 Task: Forward email as attachment with the signature Gary Collins with the subject Request for advice from softage.1@softage.net to softage.2@softage.net with the message I would like to request an update on the implementation of the new system.
Action: Mouse moved to (843, 67)
Screenshot: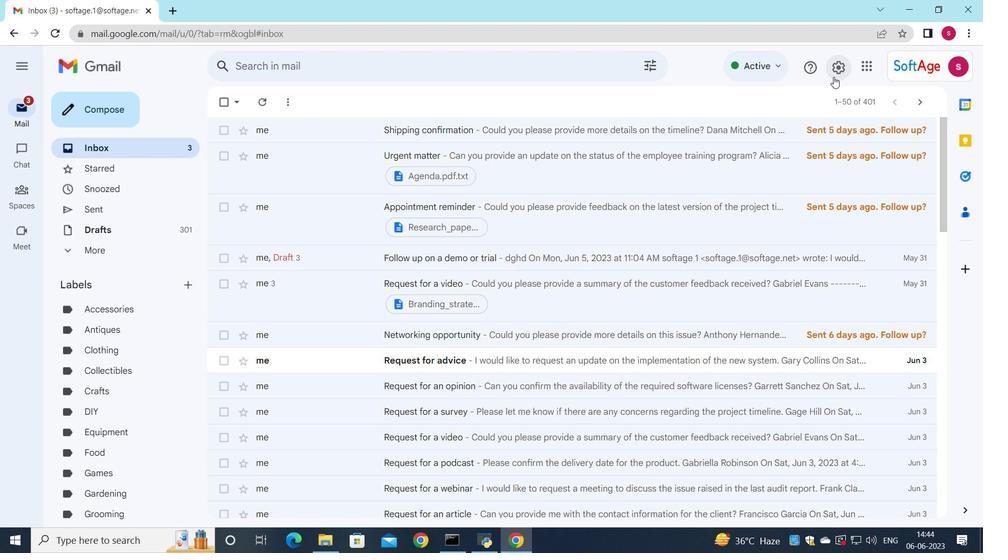 
Action: Mouse pressed left at (843, 67)
Screenshot: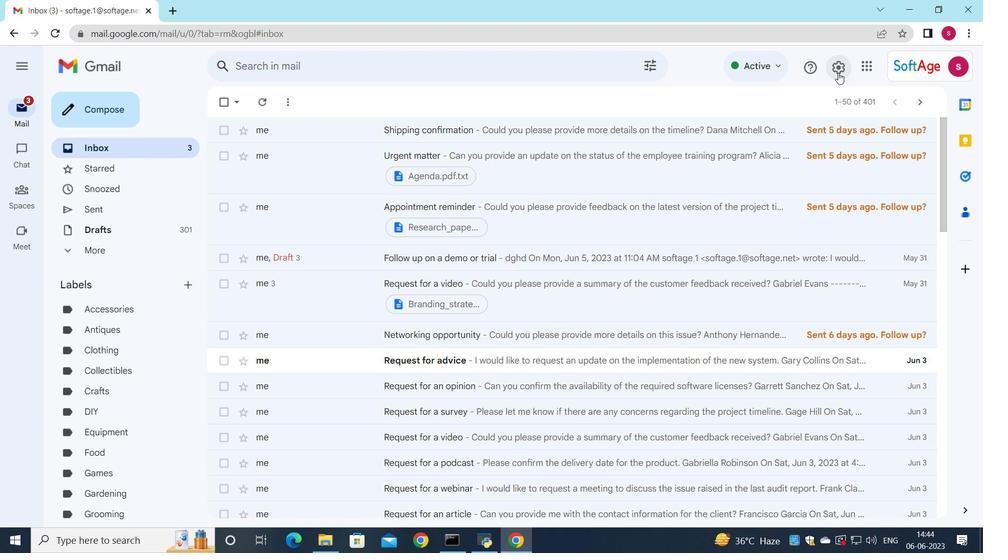 
Action: Mouse moved to (844, 137)
Screenshot: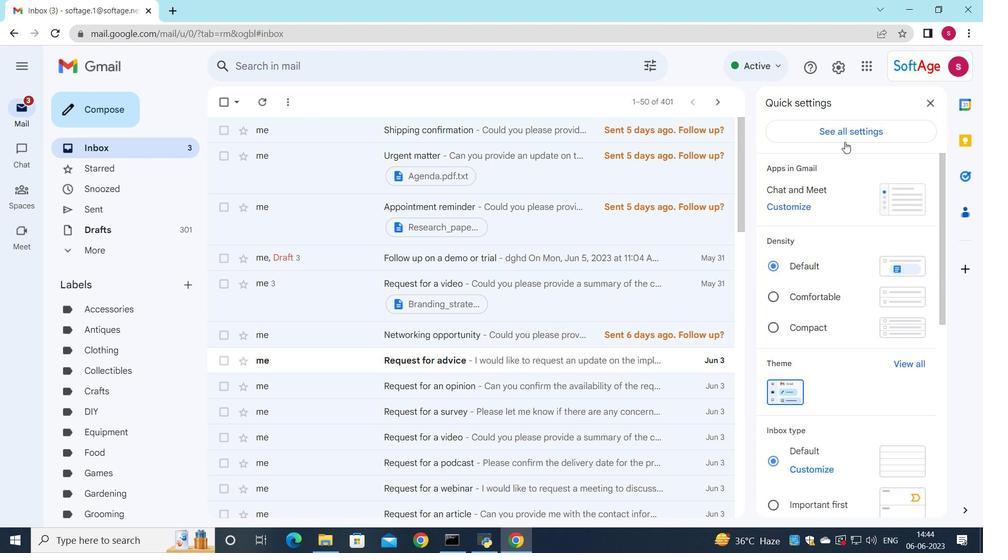 
Action: Mouse pressed left at (844, 137)
Screenshot: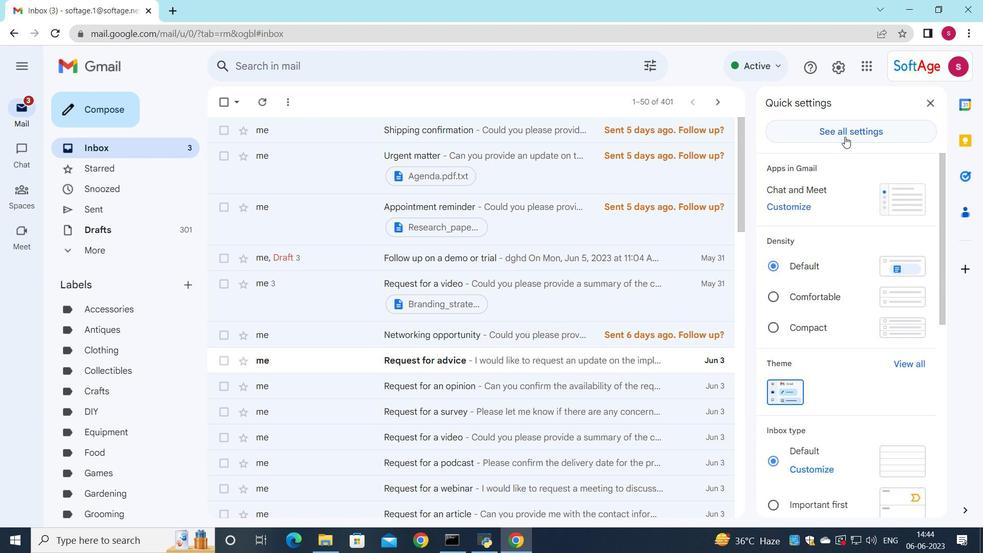 
Action: Mouse moved to (659, 336)
Screenshot: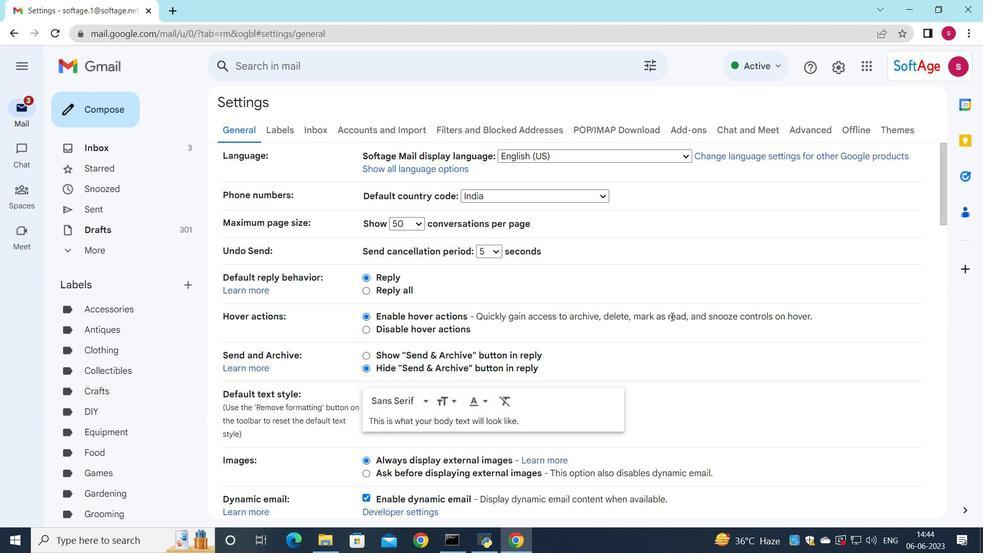 
Action: Mouse scrolled (659, 335) with delta (0, 0)
Screenshot: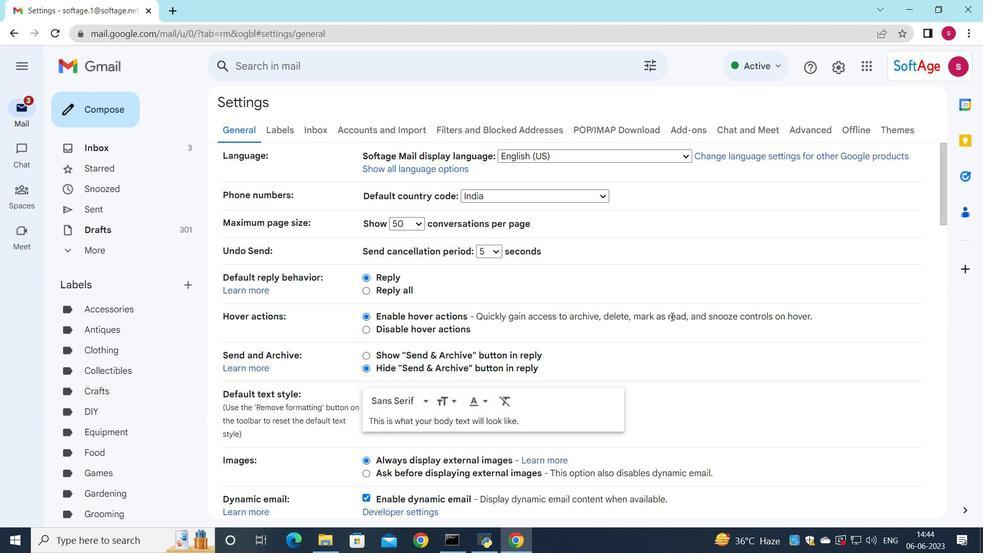 
Action: Mouse moved to (659, 336)
Screenshot: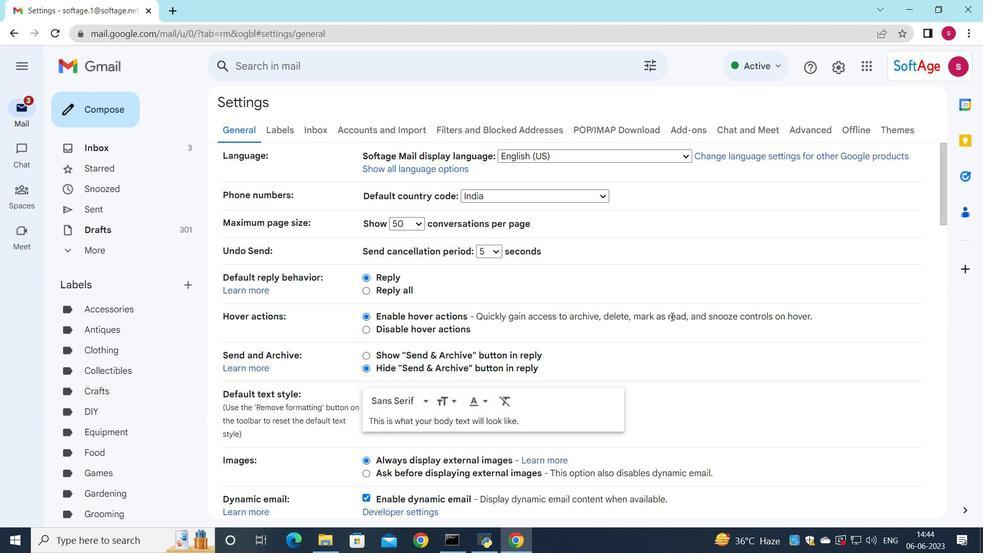 
Action: Mouse scrolled (659, 335) with delta (0, 0)
Screenshot: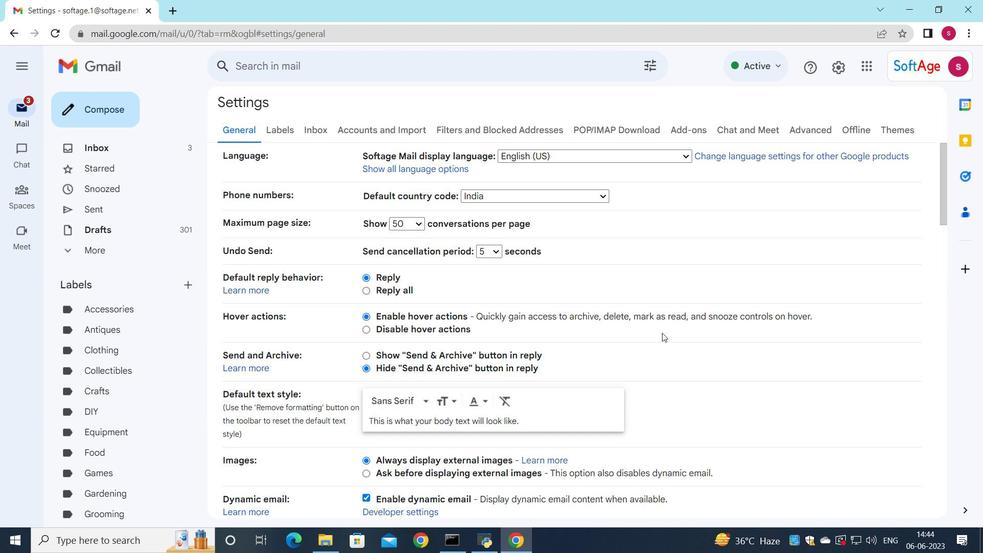 
Action: Mouse scrolled (659, 335) with delta (0, 0)
Screenshot: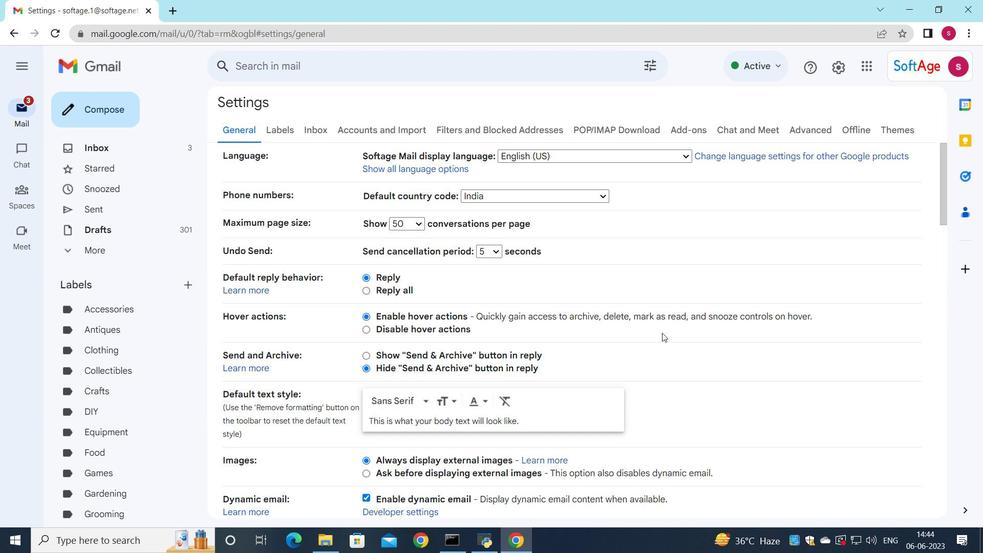 
Action: Mouse scrolled (659, 335) with delta (0, 0)
Screenshot: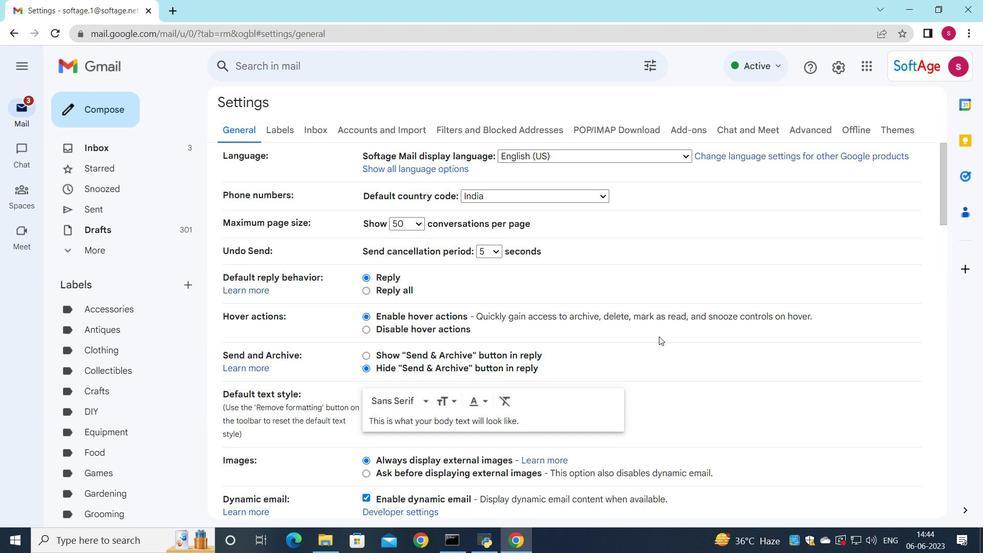 
Action: Mouse moved to (654, 333)
Screenshot: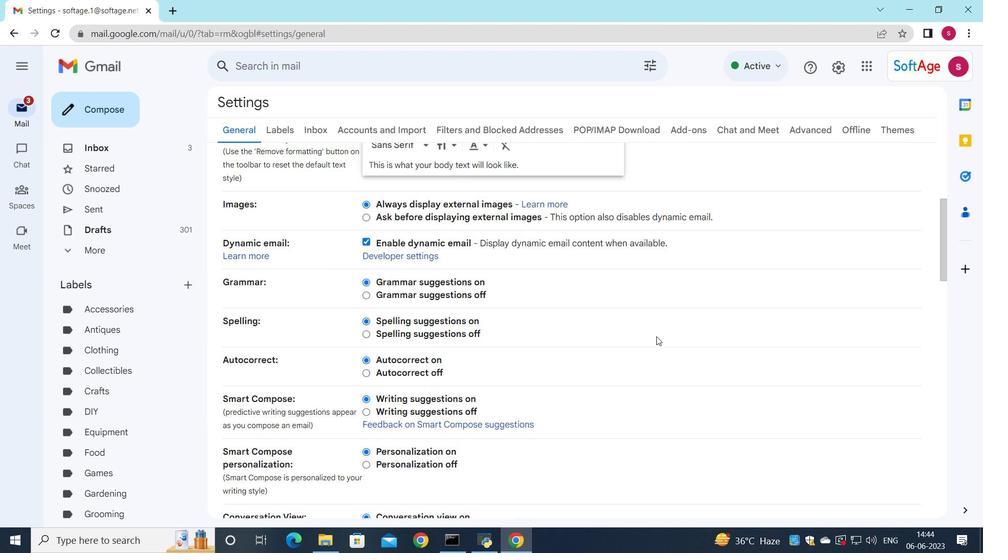 
Action: Mouse scrolled (654, 333) with delta (0, 0)
Screenshot: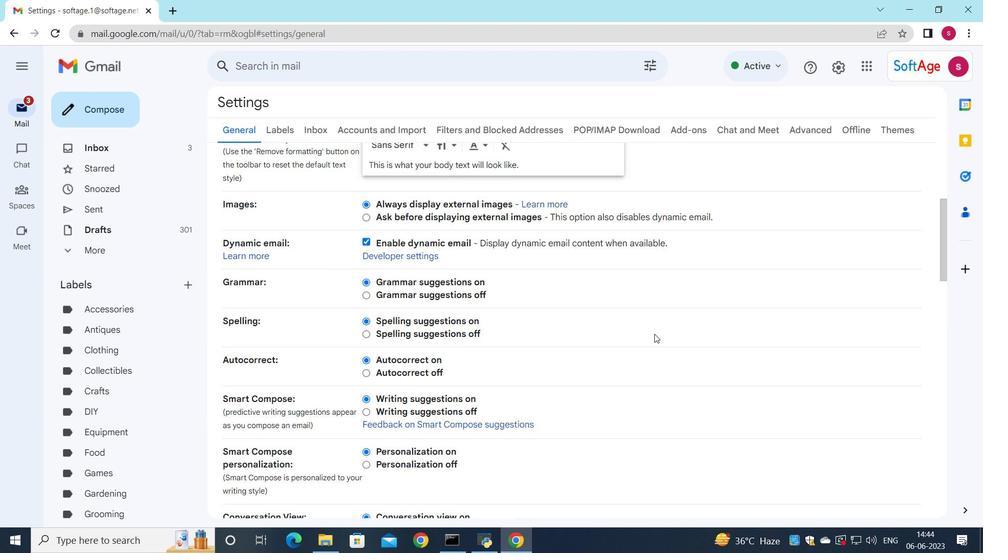 
Action: Mouse scrolled (654, 333) with delta (0, 0)
Screenshot: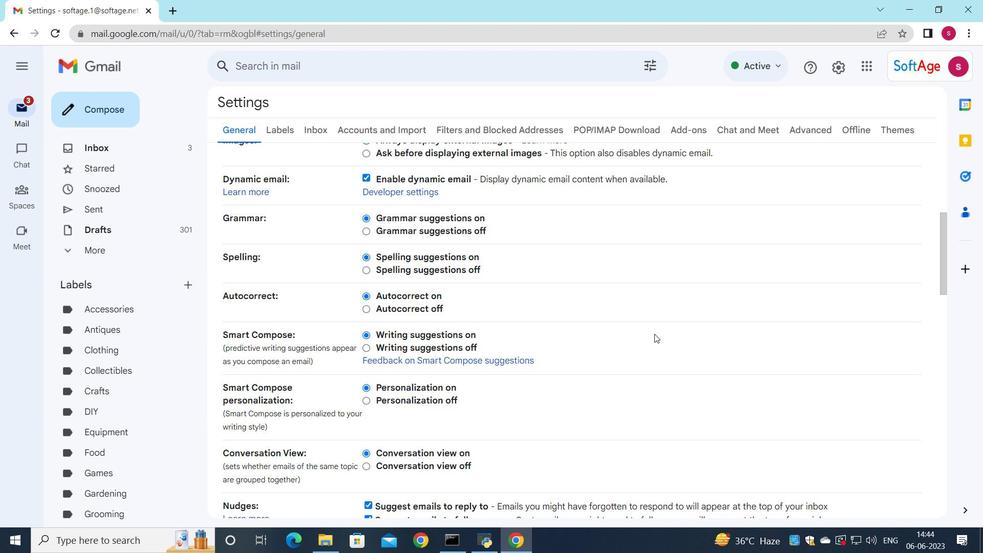 
Action: Mouse scrolled (654, 333) with delta (0, 0)
Screenshot: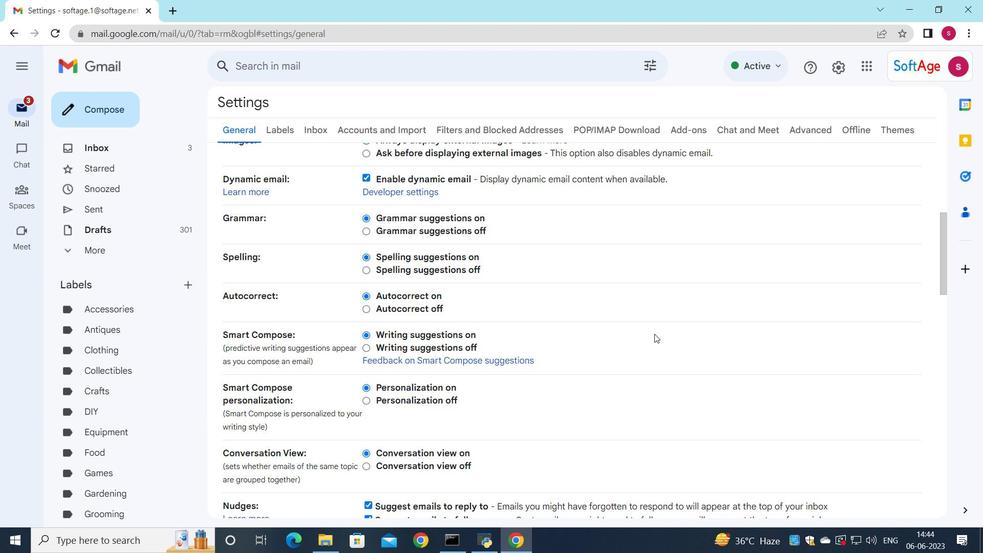 
Action: Mouse scrolled (654, 333) with delta (0, 0)
Screenshot: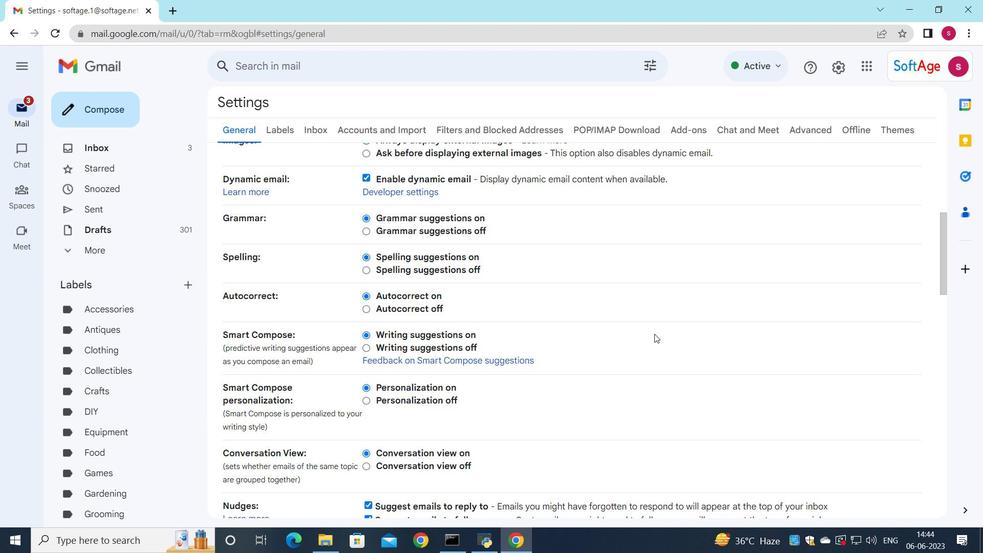 
Action: Mouse moved to (610, 327)
Screenshot: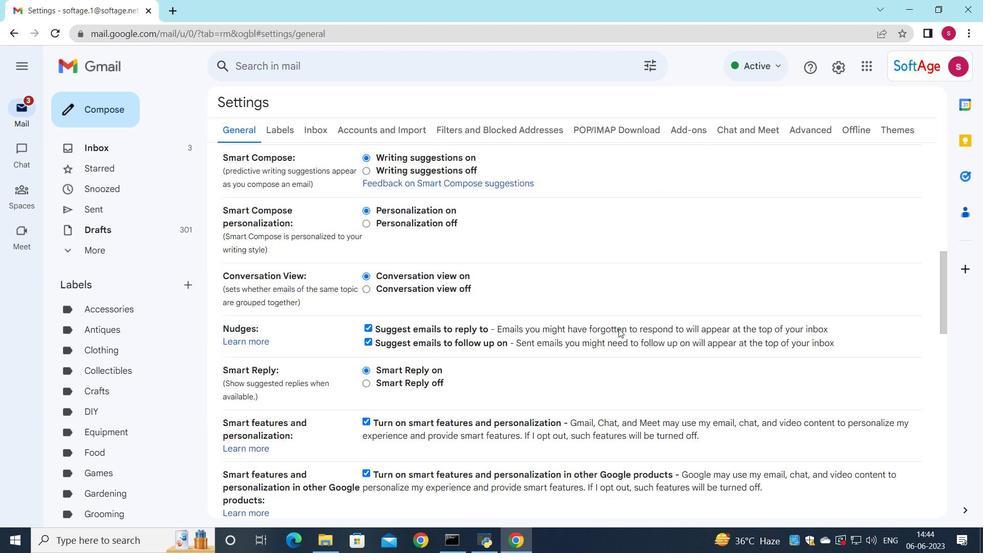 
Action: Mouse scrolled (610, 326) with delta (0, 0)
Screenshot: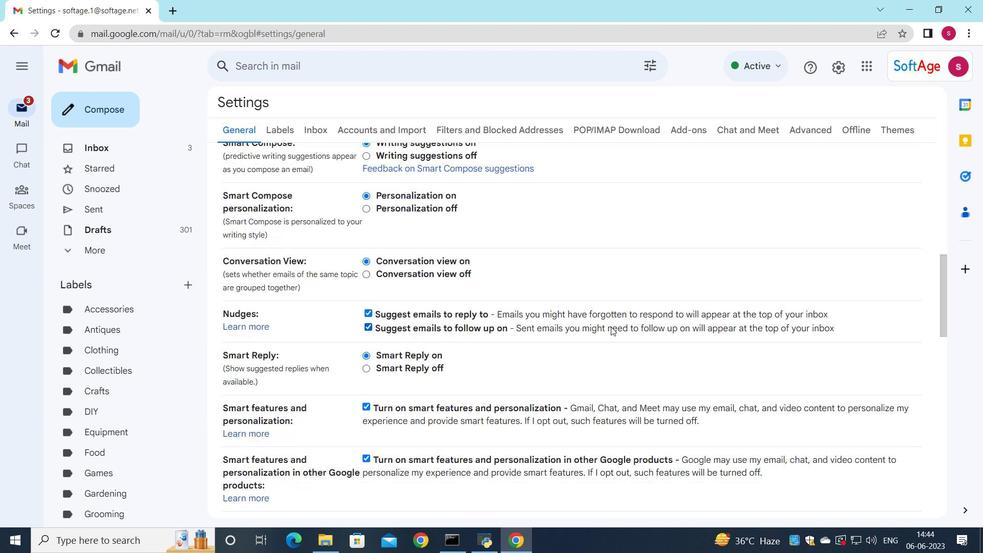 
Action: Mouse scrolled (610, 326) with delta (0, 0)
Screenshot: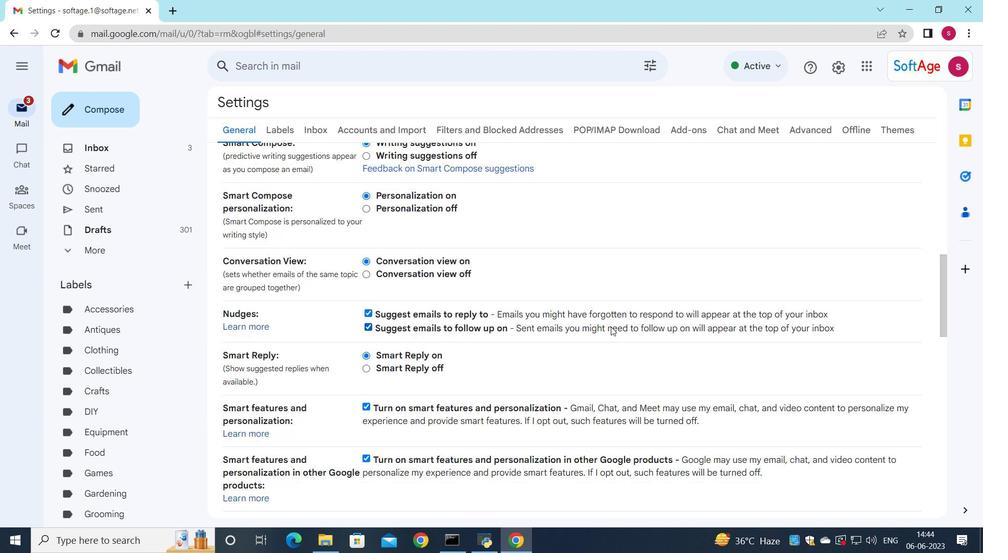 
Action: Mouse moved to (609, 327)
Screenshot: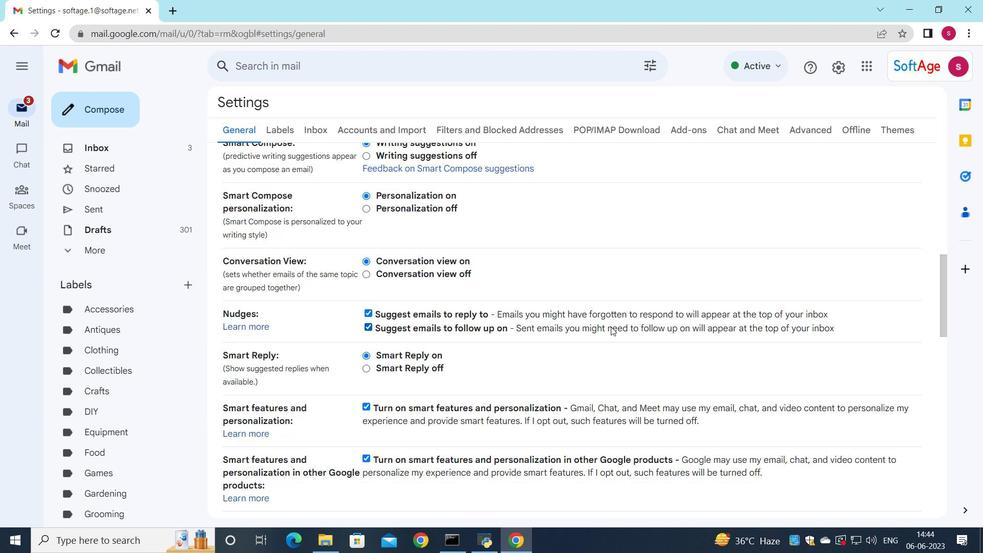 
Action: Mouse scrolled (609, 327) with delta (0, 0)
Screenshot: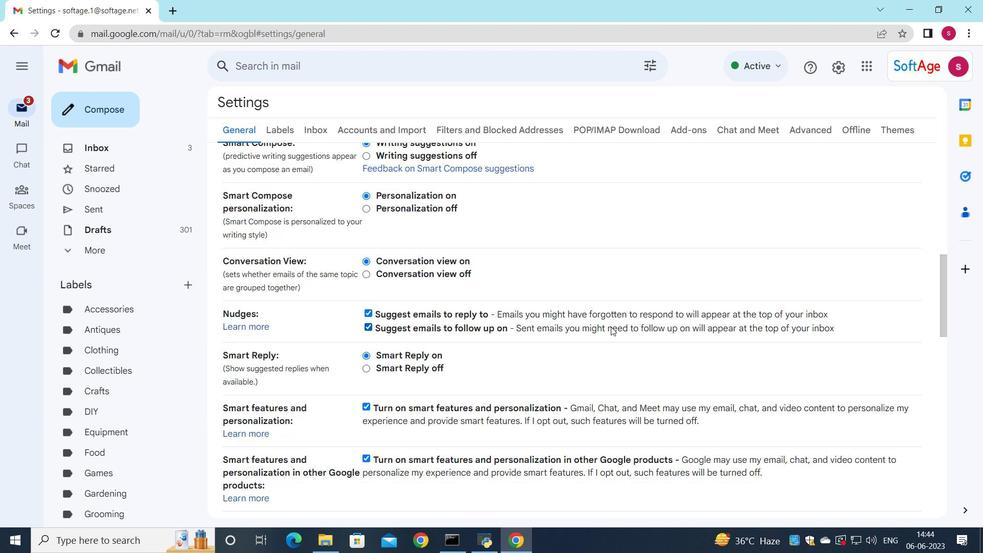 
Action: Mouse moved to (602, 324)
Screenshot: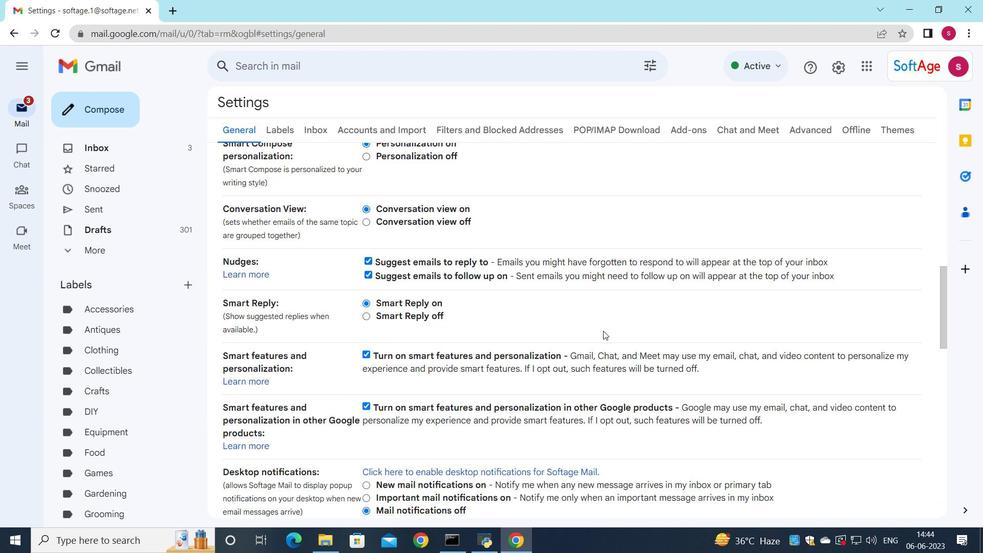
Action: Mouse scrolled (602, 323) with delta (0, 0)
Screenshot: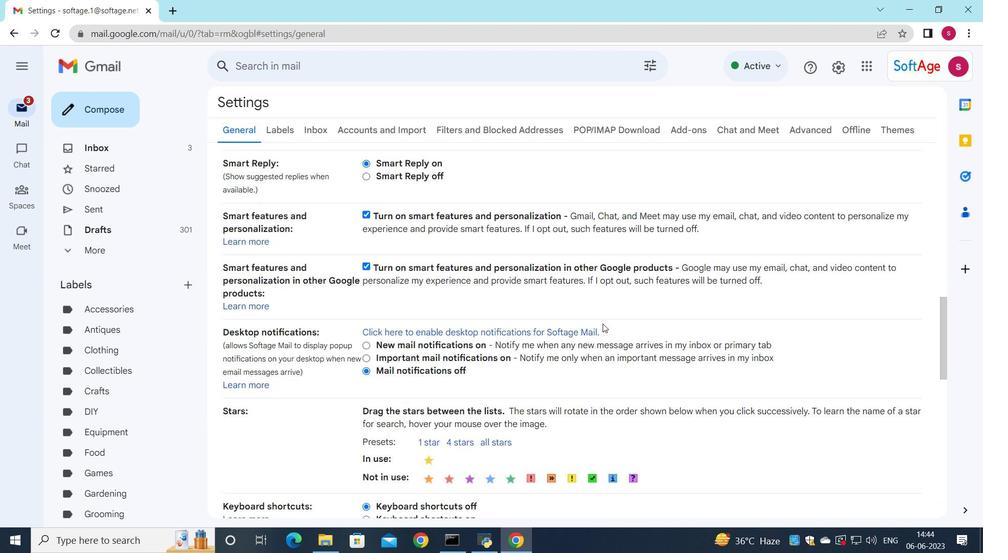 
Action: Mouse scrolled (602, 323) with delta (0, 0)
Screenshot: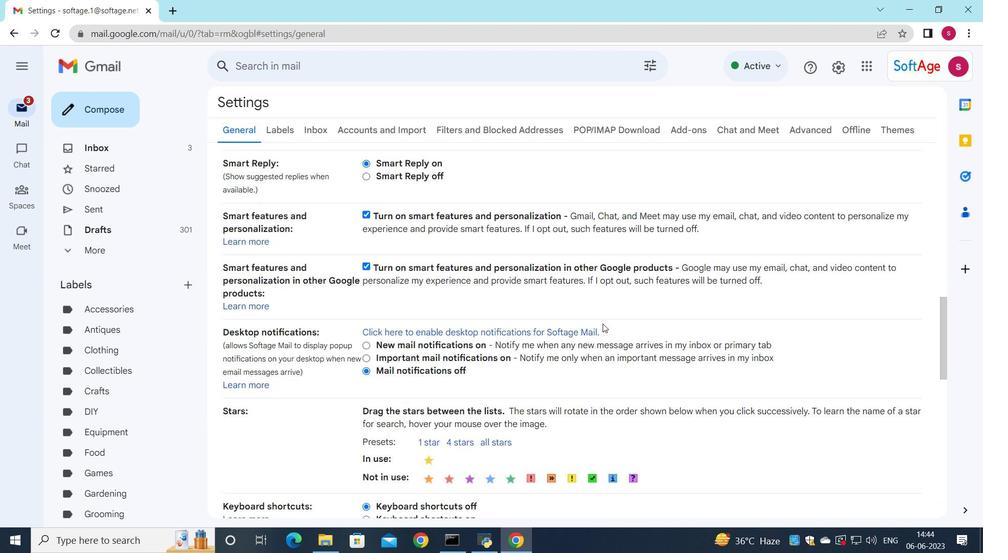 
Action: Mouse scrolled (602, 323) with delta (0, 0)
Screenshot: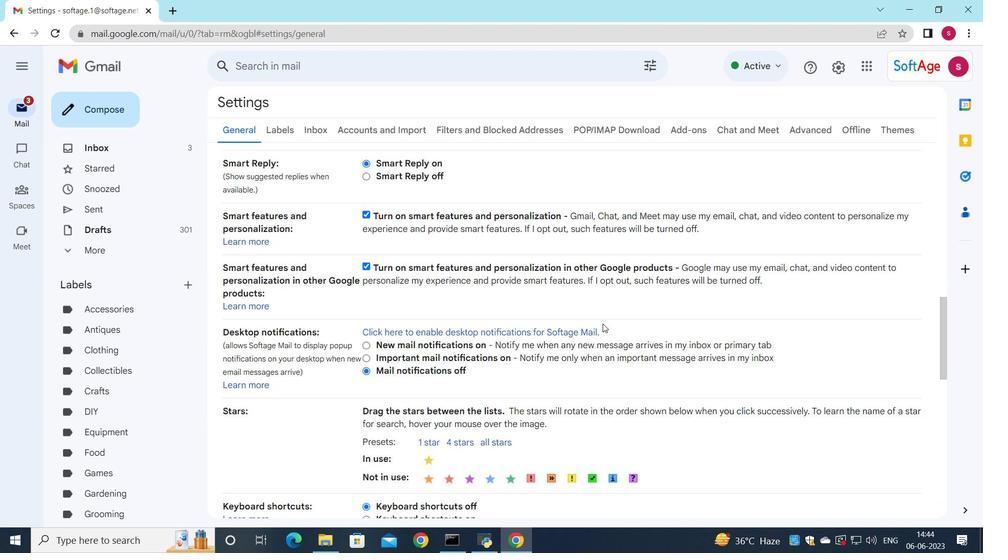 
Action: Mouse scrolled (602, 323) with delta (0, 0)
Screenshot: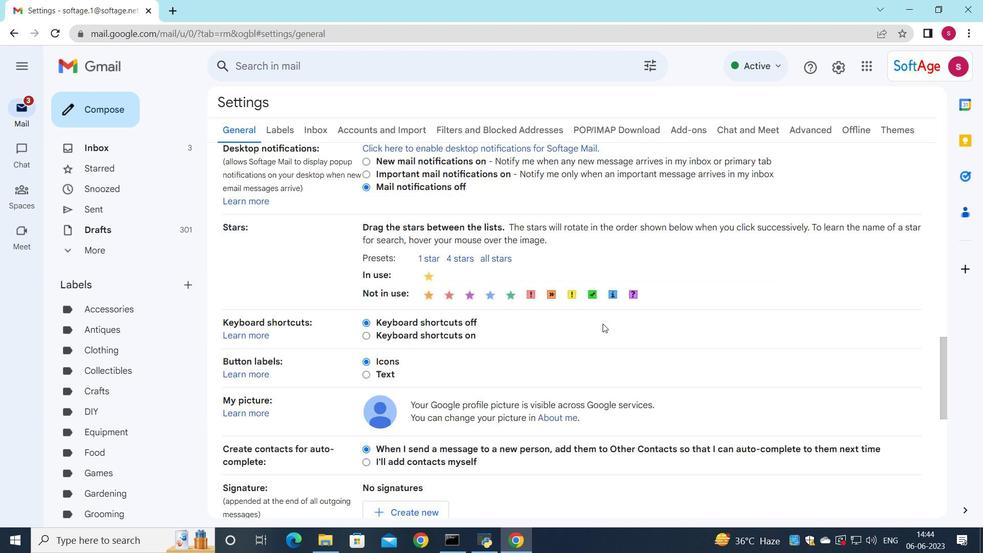
Action: Mouse scrolled (602, 323) with delta (0, 0)
Screenshot: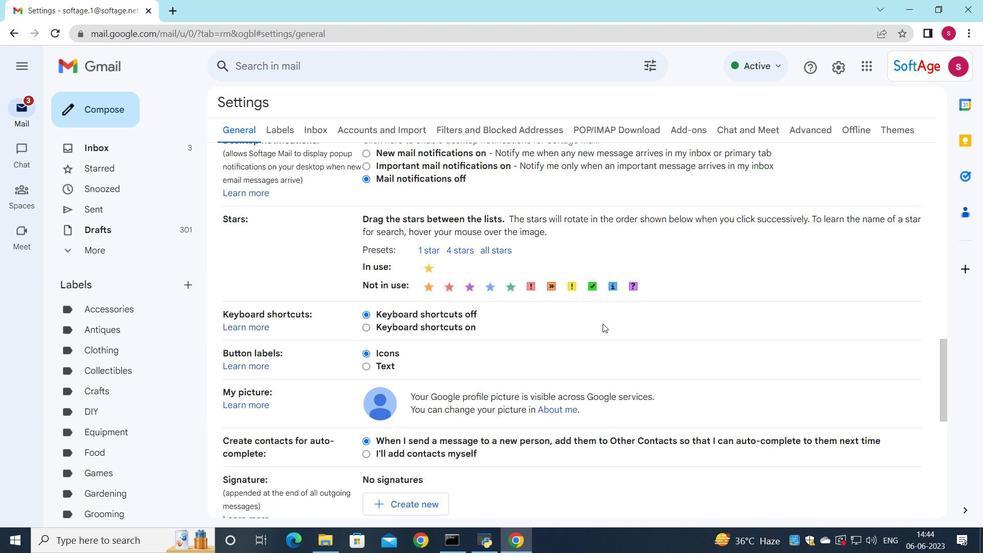 
Action: Mouse scrolled (602, 323) with delta (0, 0)
Screenshot: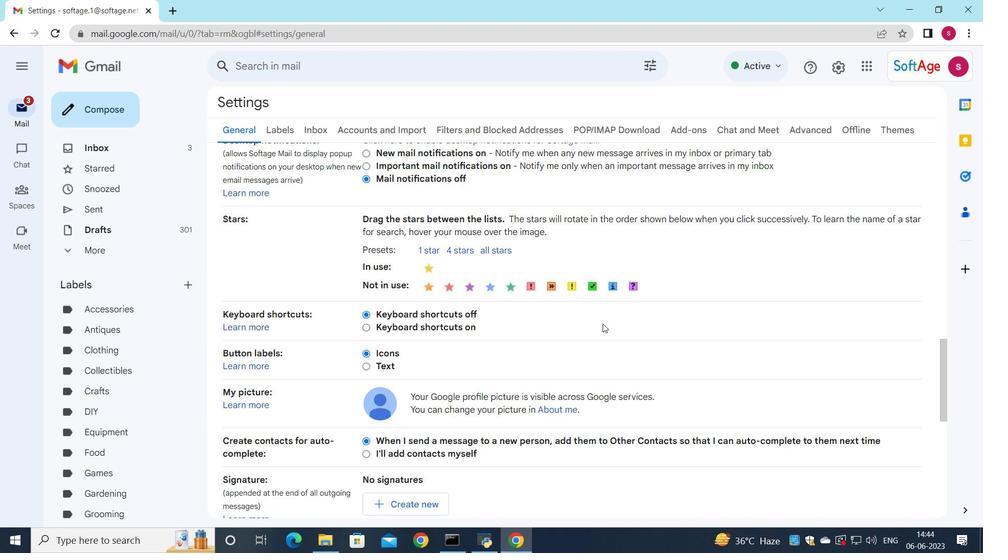 
Action: Mouse moved to (547, 339)
Screenshot: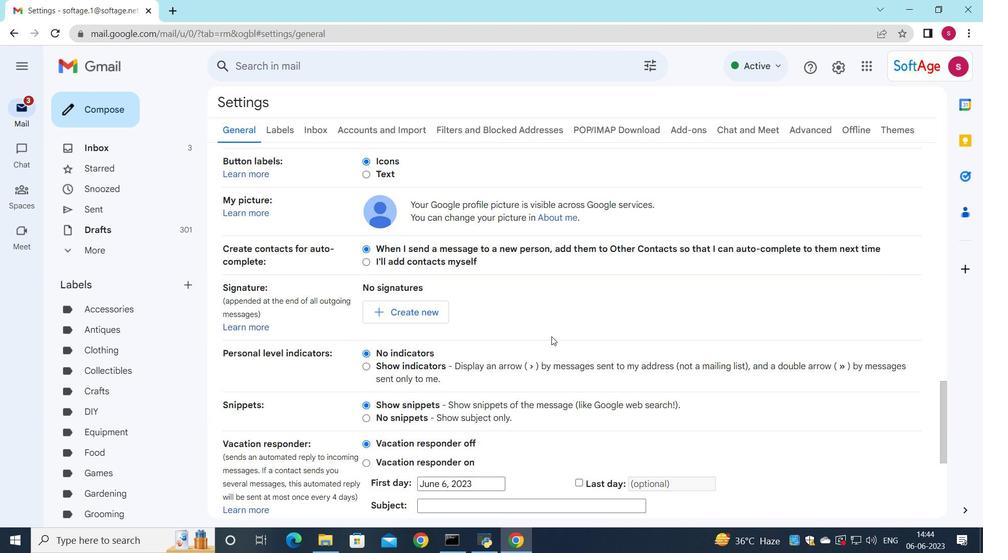 
Action: Mouse scrolled (547, 338) with delta (0, 0)
Screenshot: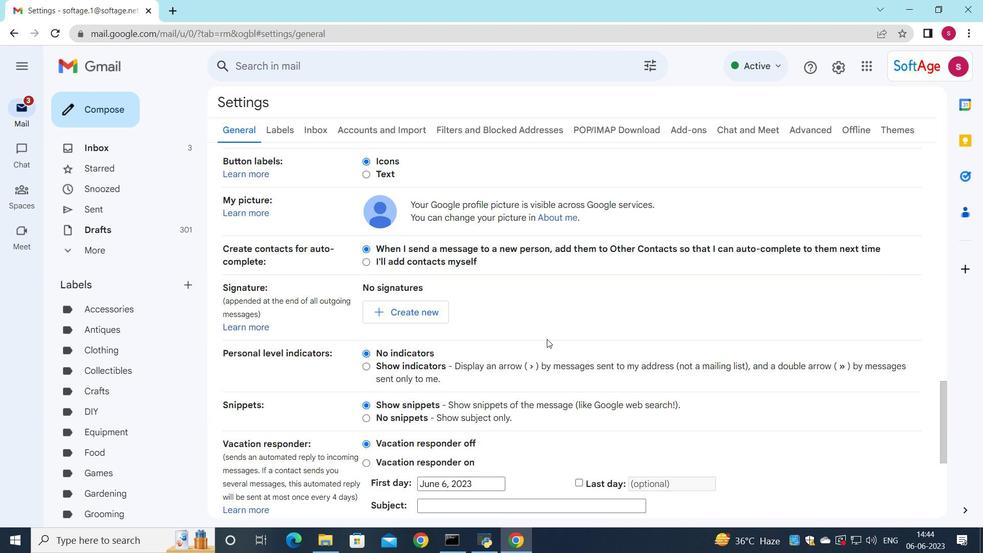 
Action: Mouse moved to (409, 245)
Screenshot: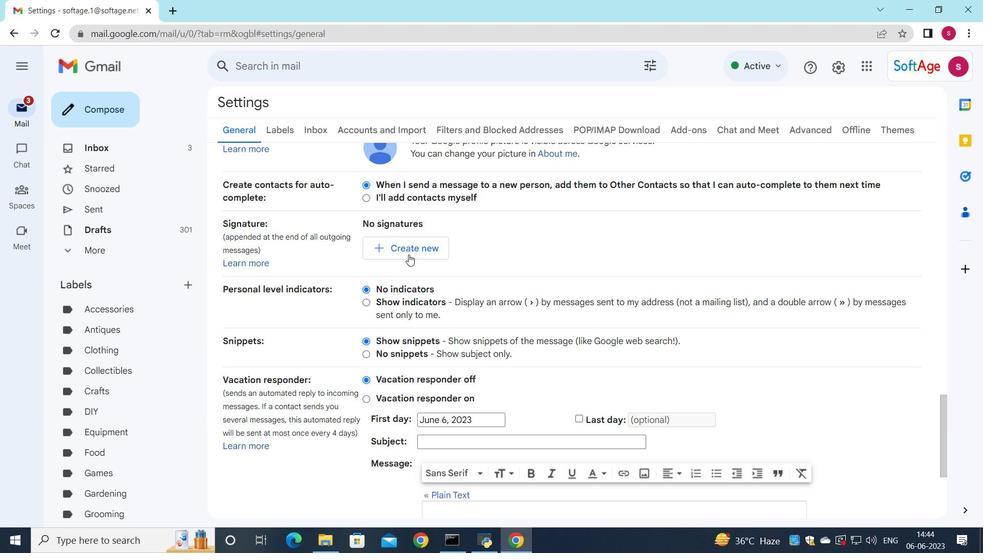 
Action: Mouse pressed left at (409, 245)
Screenshot: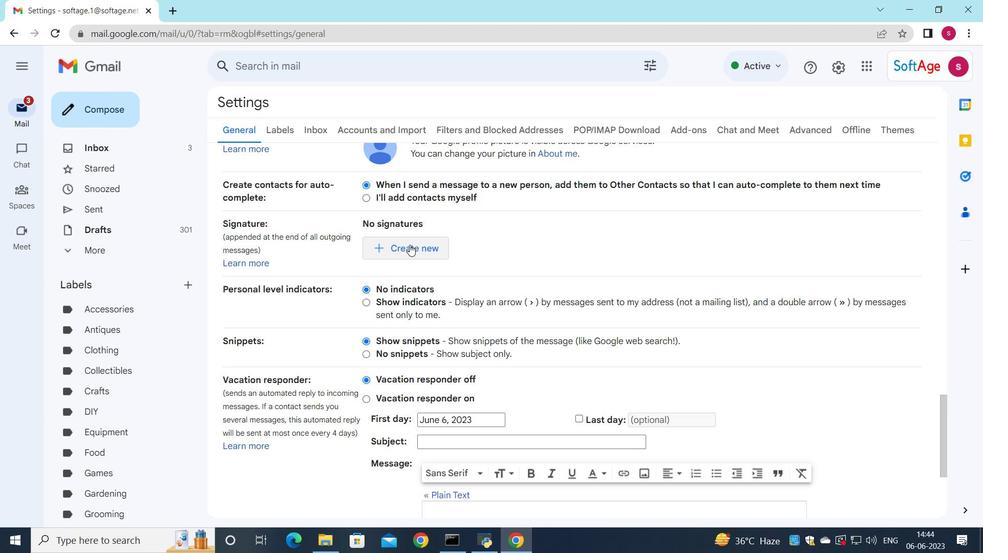 
Action: Mouse moved to (587, 121)
Screenshot: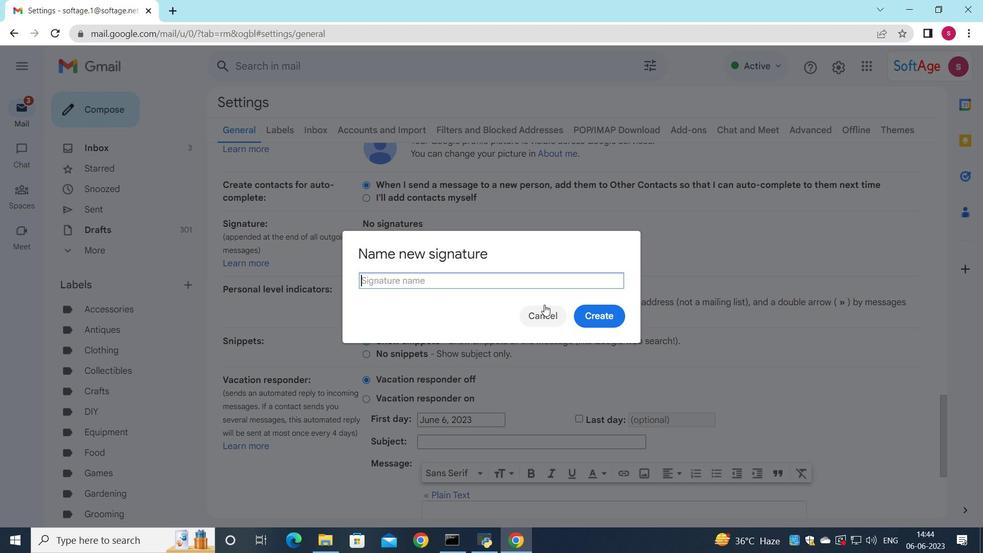 
Action: Key pressed <Key.shift><Key.shift><Key.shift><Key.shift><Key.shift><Key.shift><Key.shift><Key.shift><Key.shift><Key.shift><Key.shift><Key.shift><Key.shift><Key.shift><Key.shift><Key.shift><Key.shift><Key.shift><Key.shift><Key.shift><Key.shift><Key.shift><Key.shift><Key.shift><Key.shift><Key.shift><Key.shift><Key.shift><Key.shift><Key.shift><Key.shift><Key.shift>Gary<Key.space><Key.shift>Collins
Screenshot: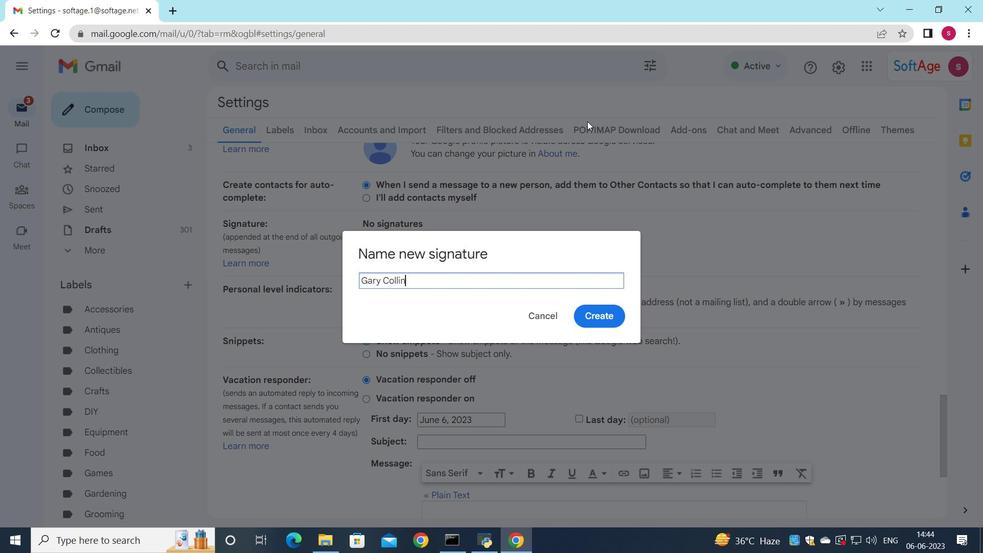 
Action: Mouse moved to (603, 318)
Screenshot: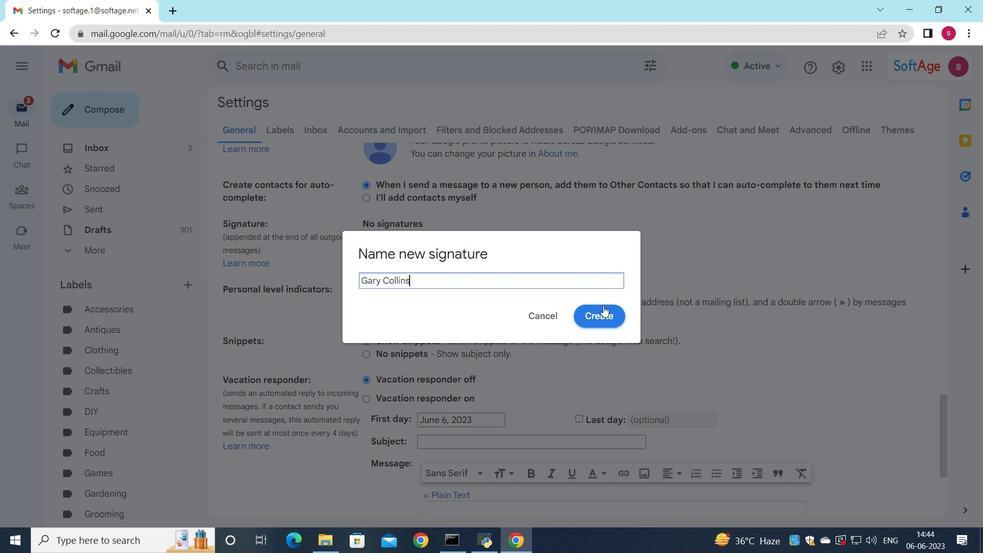 
Action: Mouse pressed left at (603, 318)
Screenshot: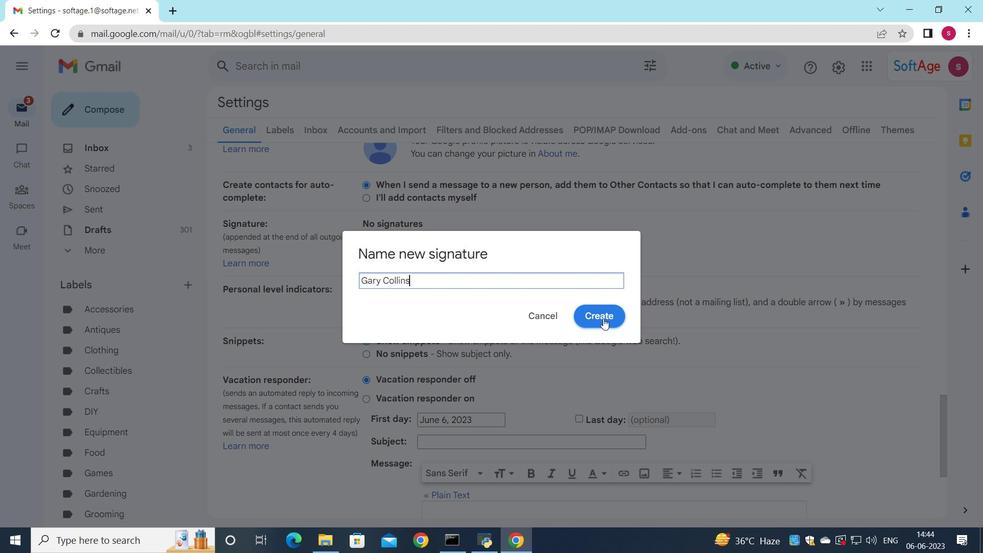 
Action: Mouse moved to (644, 245)
Screenshot: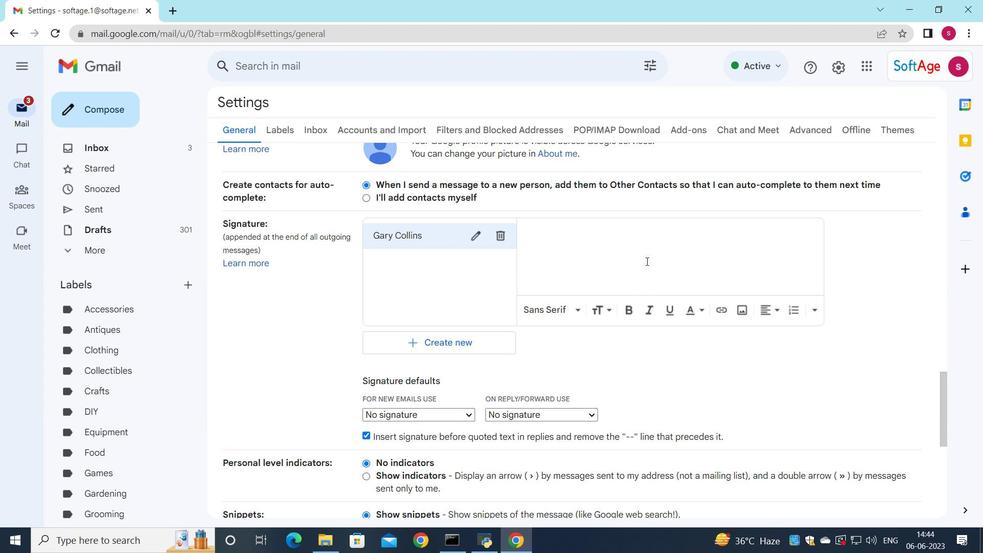 
Action: Mouse pressed left at (644, 245)
Screenshot: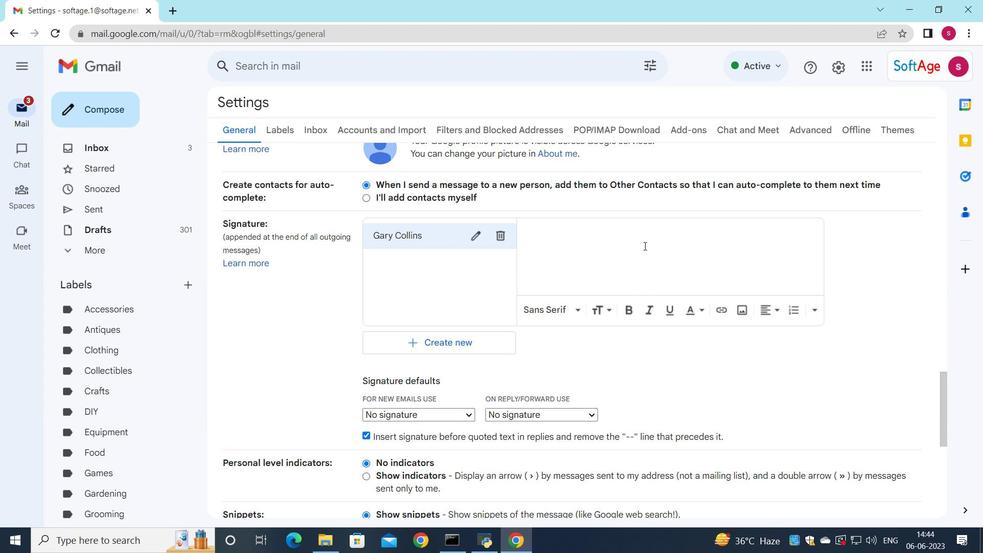 
Action: Key pressed <Key.shift><Key.shift><Key.shift><Key.shift><Key.shift><Key.shift><Key.shift><Key.shift><Key.shift><Key.shift><Key.shift><Key.shift><Key.shift>Gary<Key.space><Key.shift>Collins
Screenshot: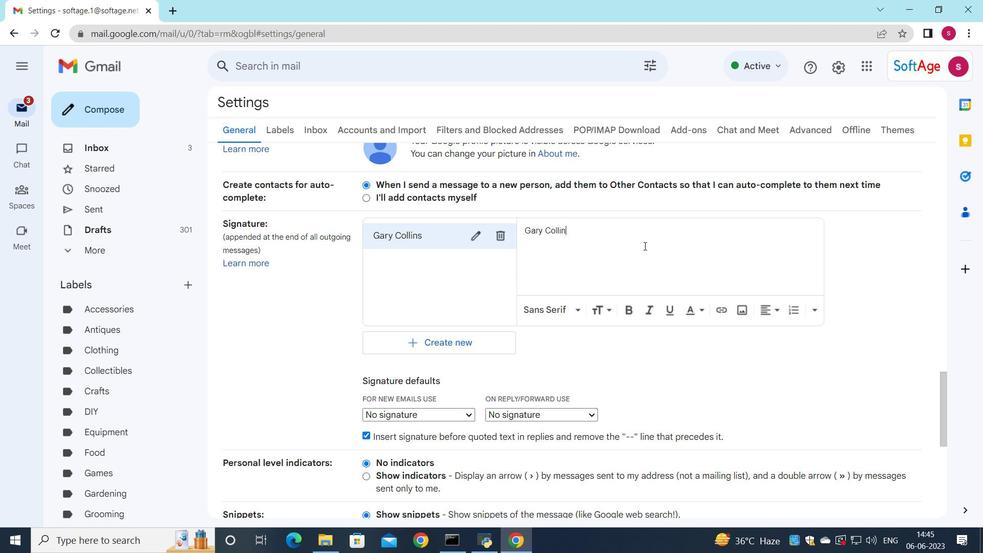 
Action: Mouse moved to (626, 229)
Screenshot: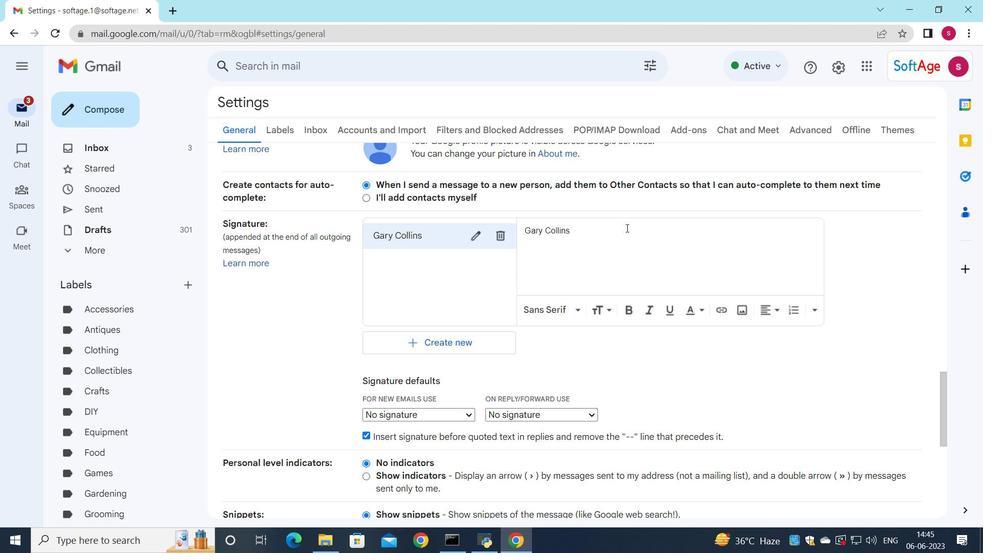 
Action: Mouse scrolled (626, 229) with delta (0, 0)
Screenshot: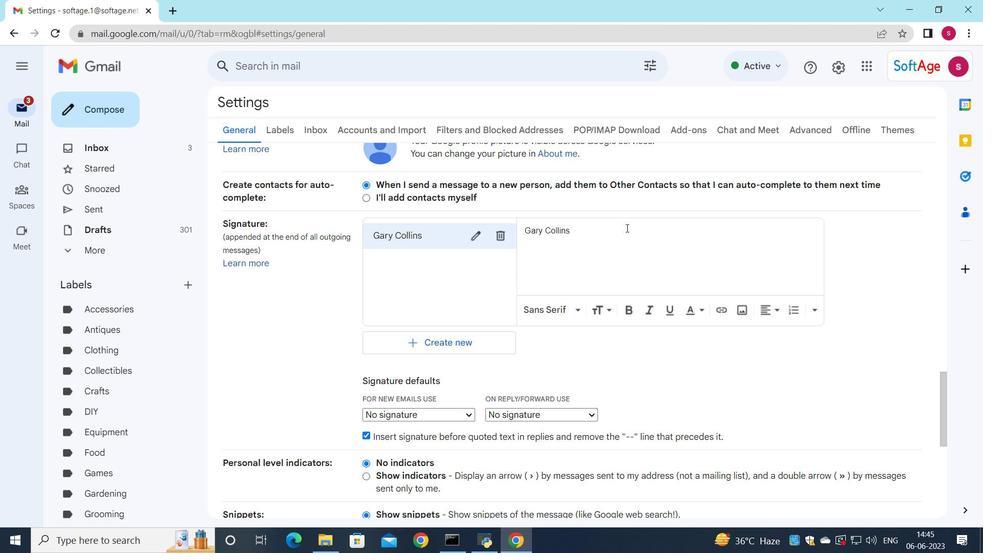 
Action: Mouse scrolled (626, 229) with delta (0, 0)
Screenshot: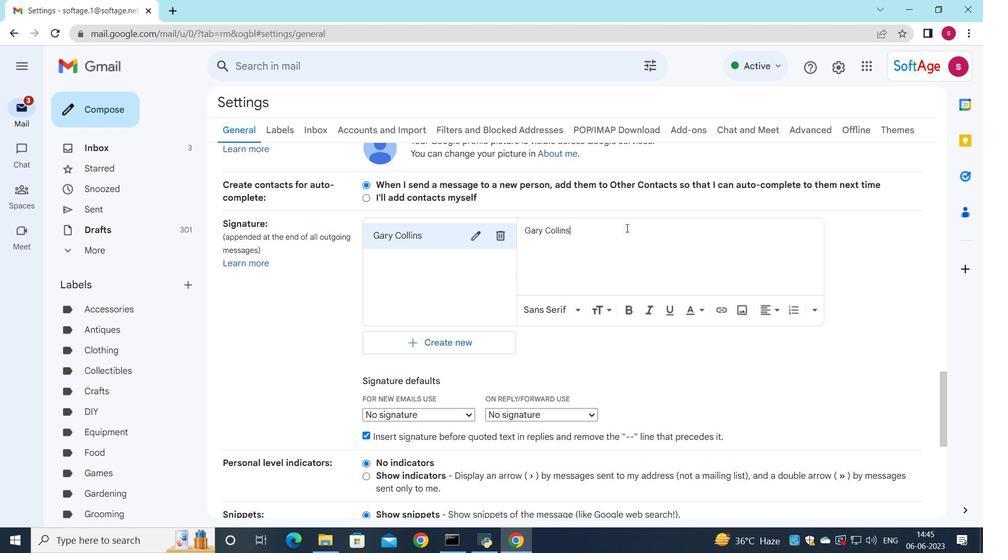 
Action: Mouse scrolled (626, 229) with delta (0, 0)
Screenshot: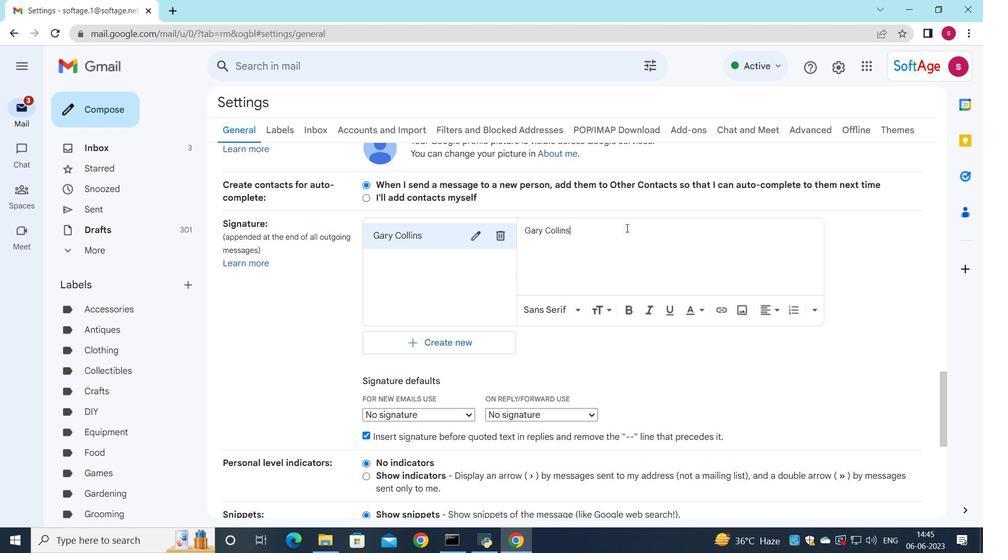 
Action: Mouse moved to (462, 217)
Screenshot: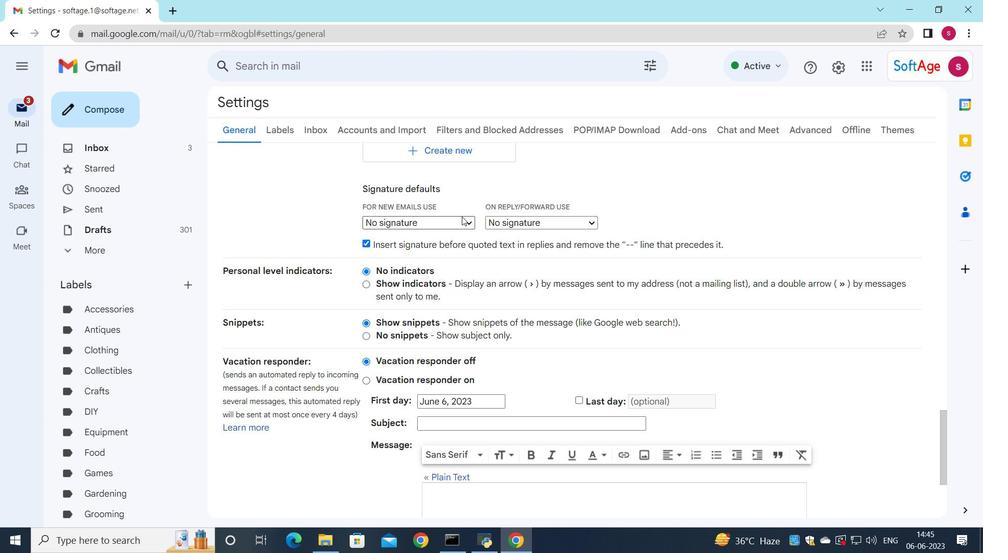 
Action: Mouse pressed left at (462, 217)
Screenshot: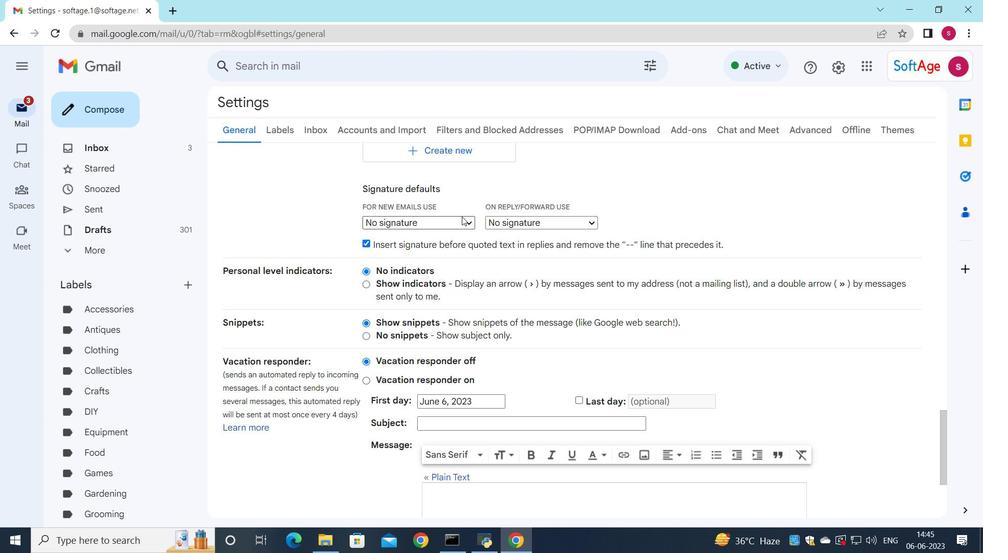 
Action: Mouse moved to (462, 244)
Screenshot: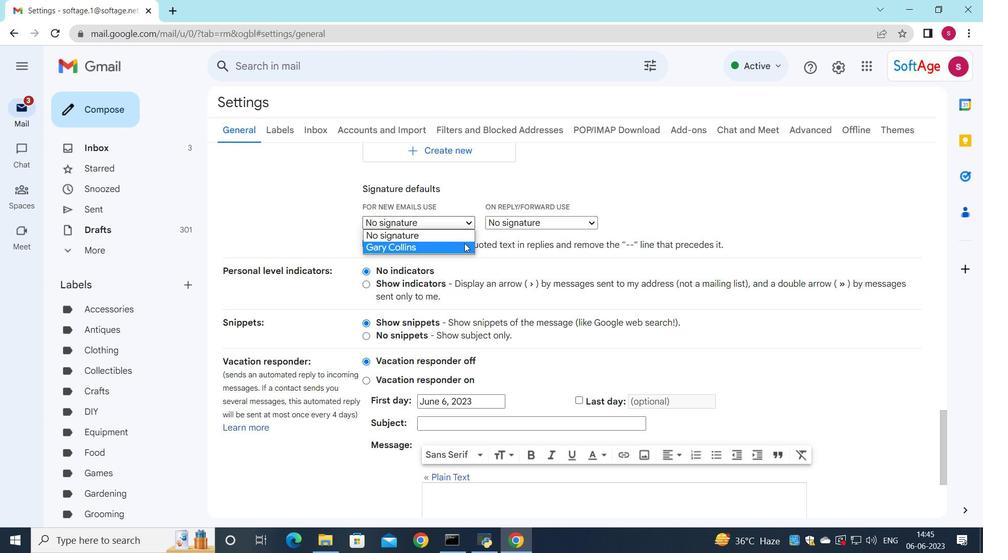 
Action: Mouse pressed left at (462, 244)
Screenshot: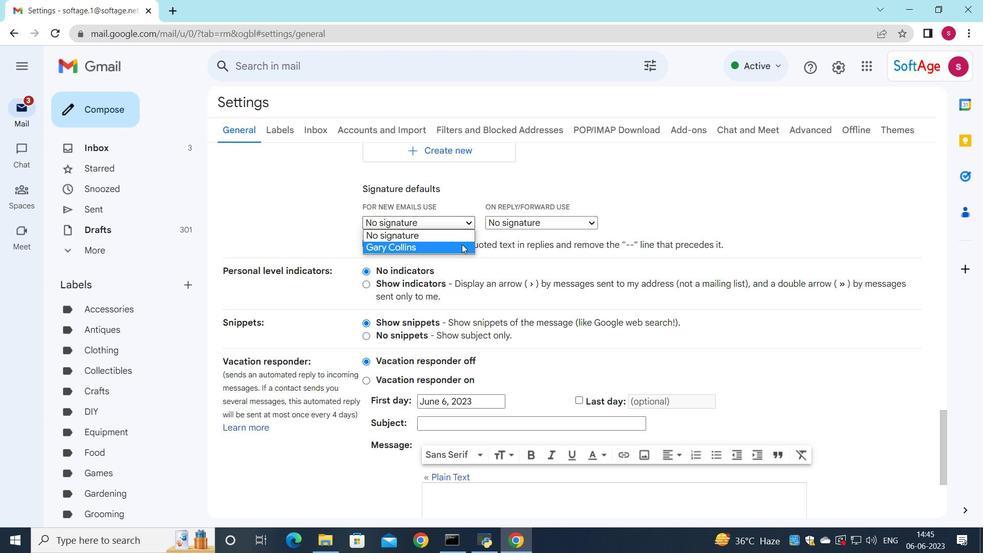 
Action: Mouse moved to (511, 222)
Screenshot: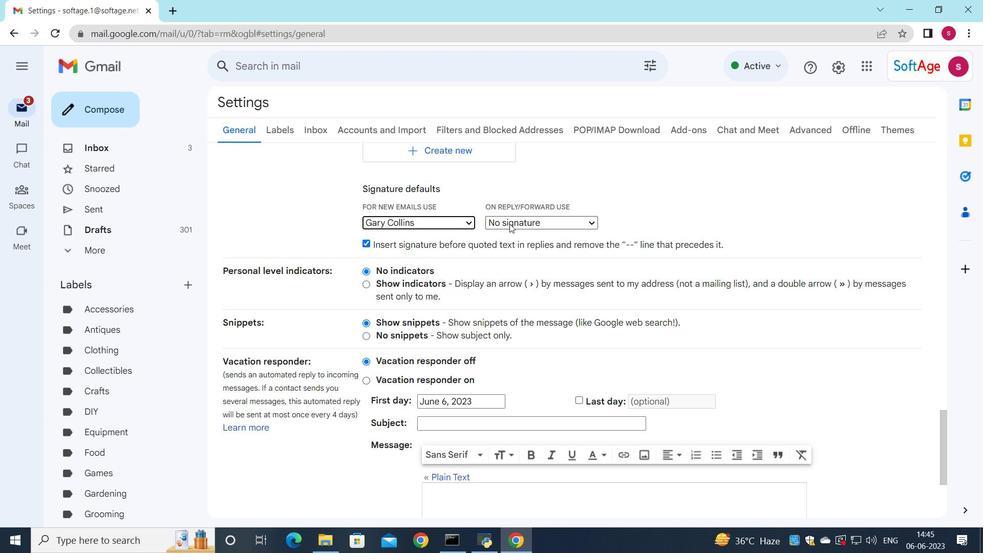 
Action: Mouse pressed left at (511, 222)
Screenshot: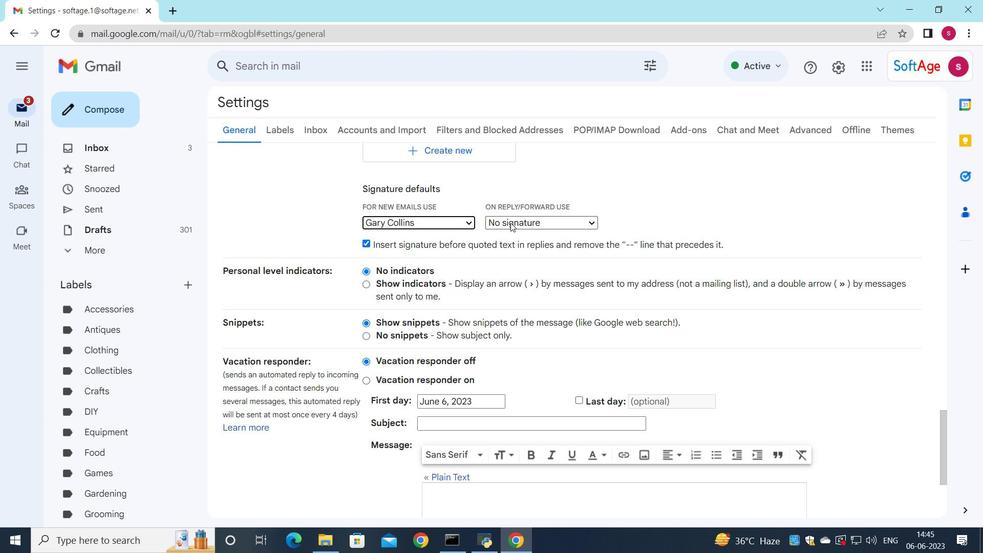 
Action: Mouse moved to (503, 246)
Screenshot: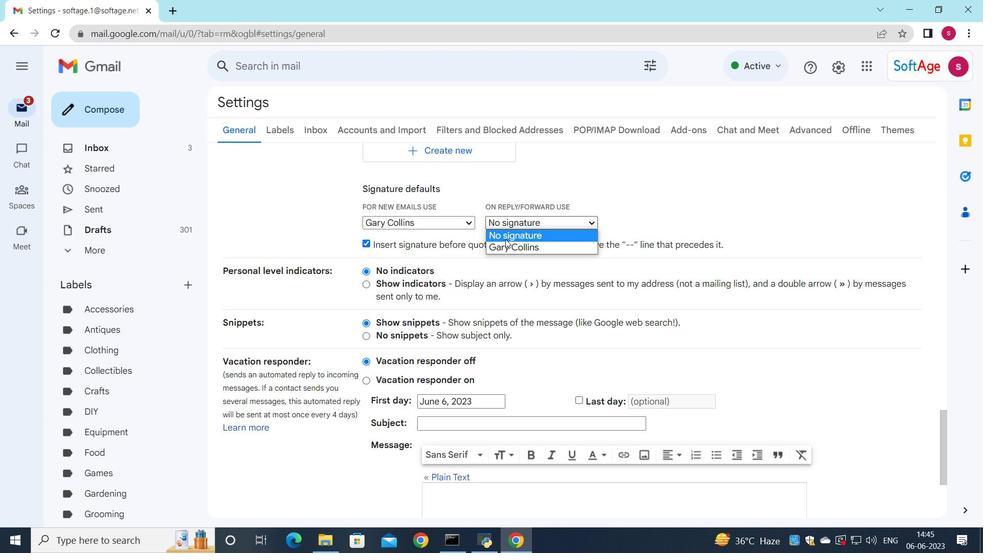 
Action: Mouse pressed left at (503, 246)
Screenshot: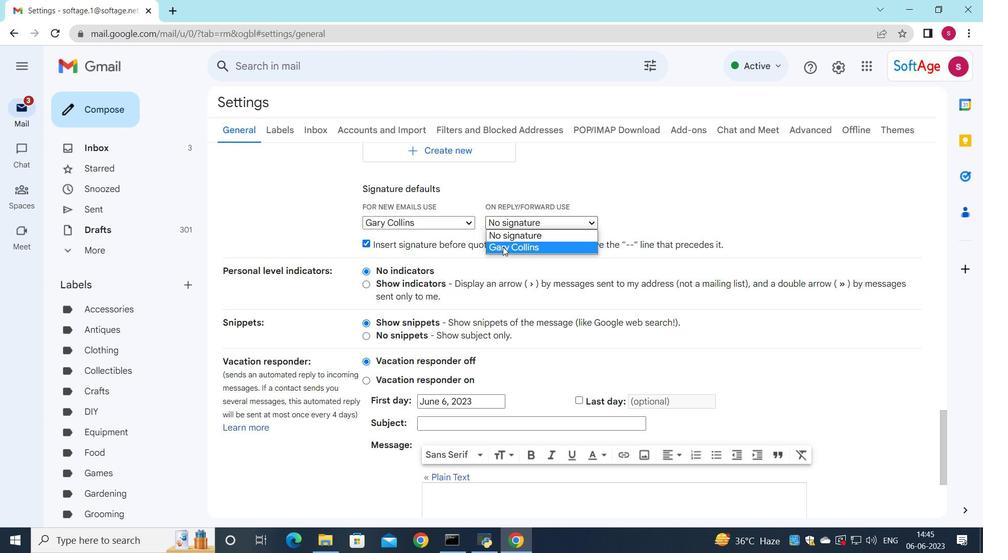 
Action: Mouse moved to (517, 284)
Screenshot: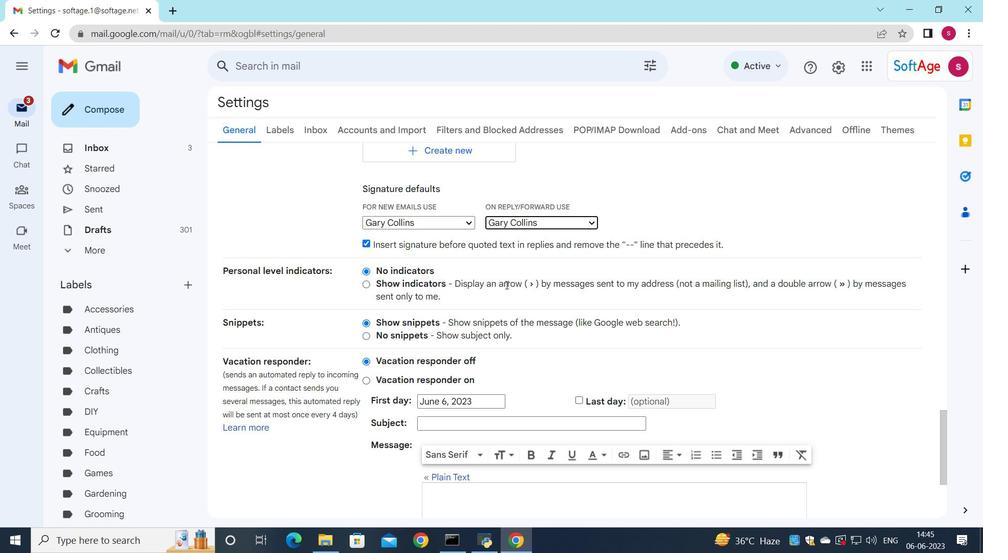
Action: Mouse scrolled (517, 284) with delta (0, 0)
Screenshot: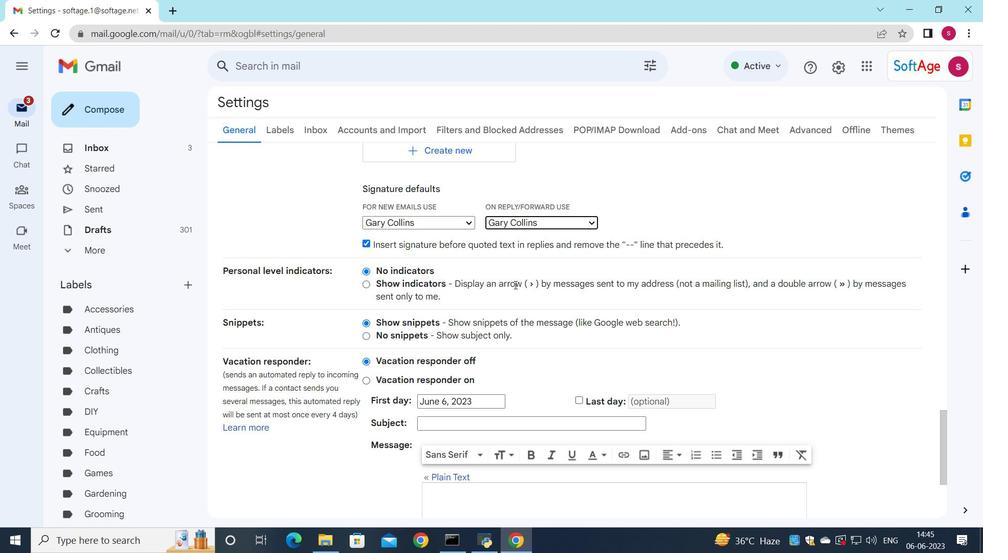 
Action: Mouse scrolled (517, 284) with delta (0, 0)
Screenshot: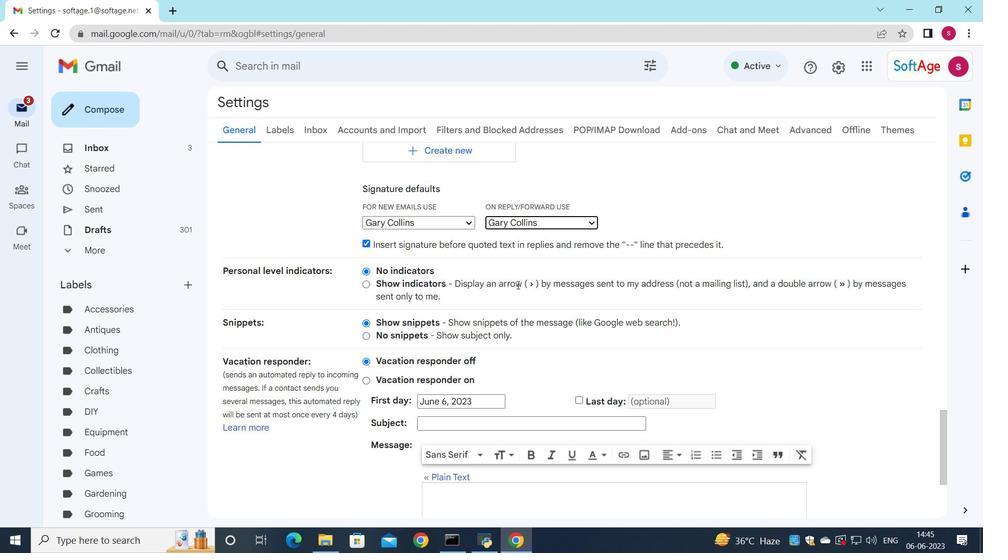 
Action: Mouse scrolled (517, 284) with delta (0, 0)
Screenshot: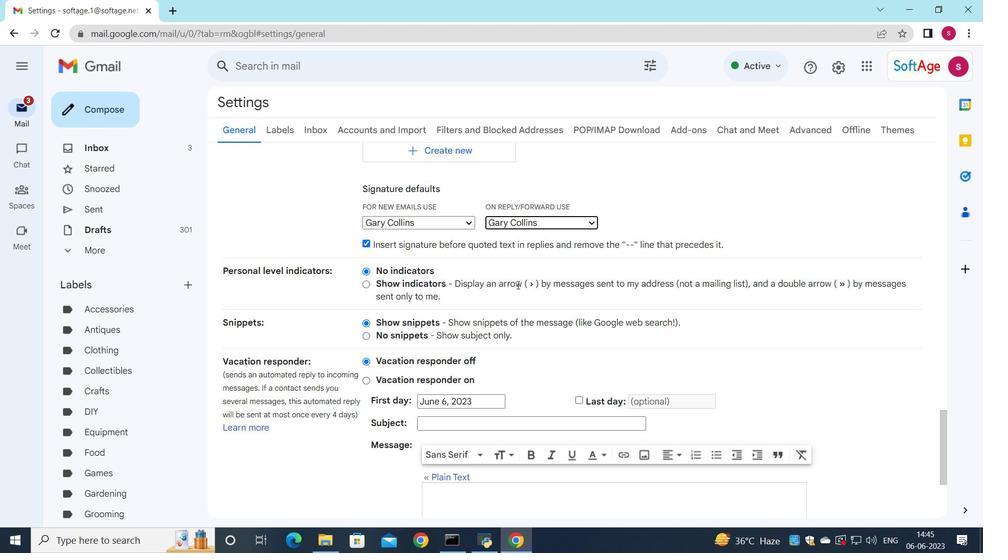 
Action: Mouse moved to (501, 282)
Screenshot: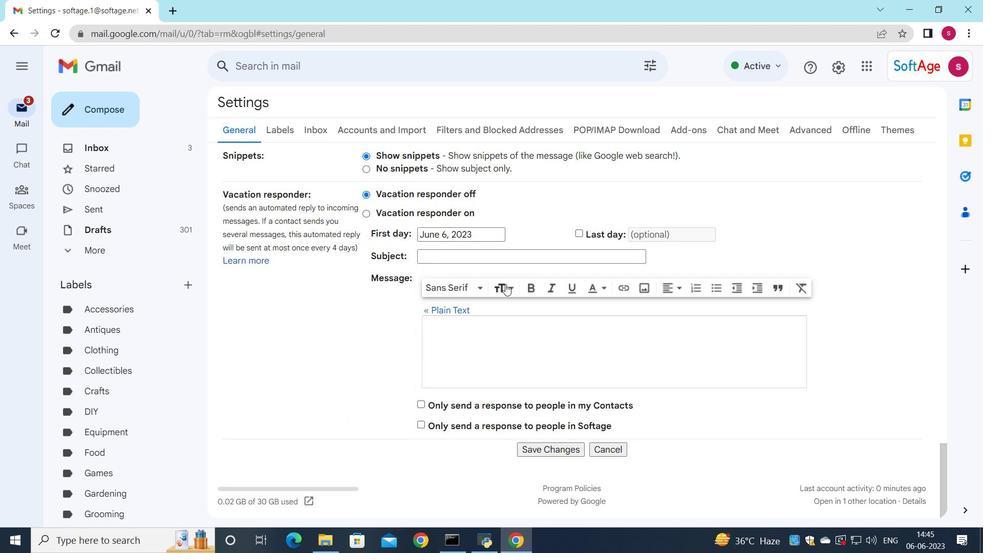 
Action: Mouse scrolled (501, 281) with delta (0, 0)
Screenshot: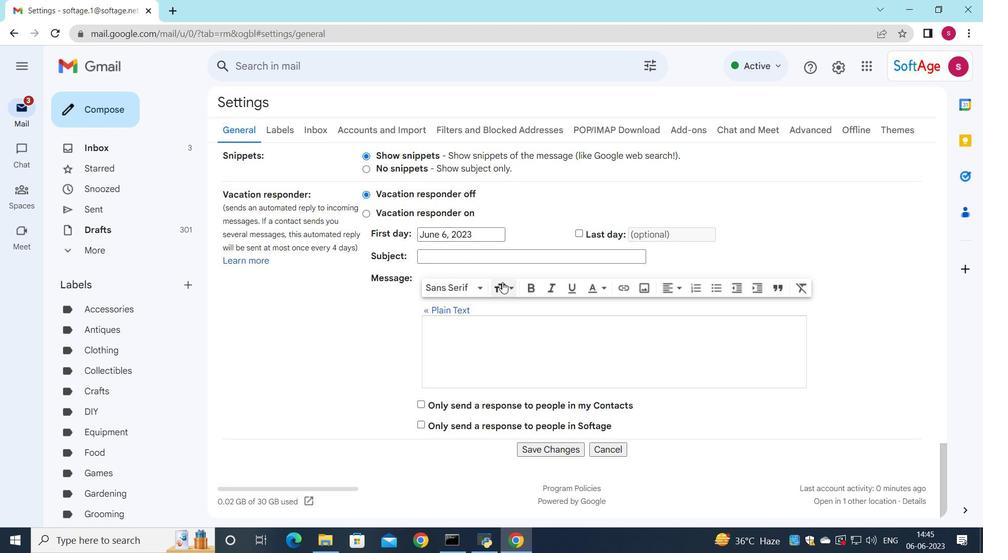 
Action: Mouse moved to (502, 282)
Screenshot: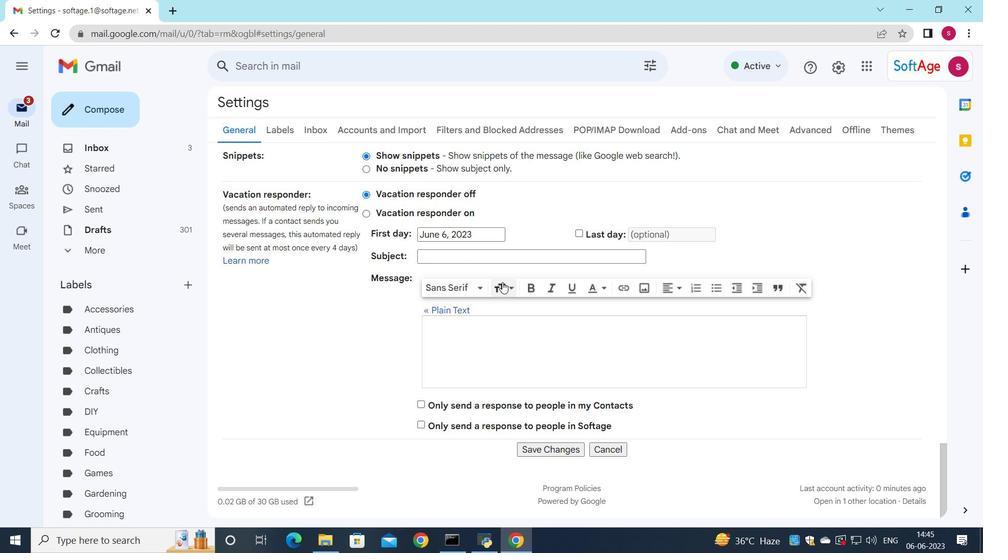 
Action: Mouse scrolled (502, 281) with delta (0, 0)
Screenshot: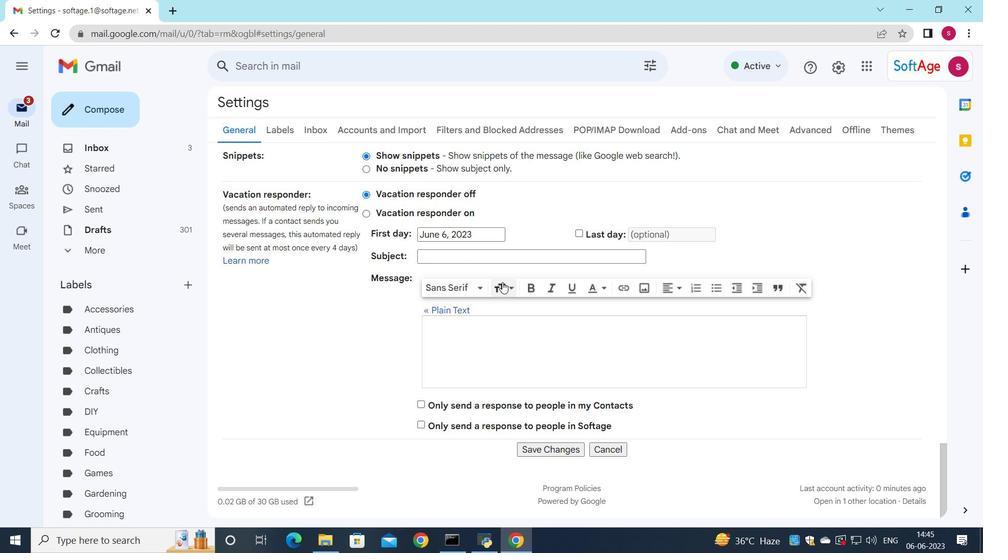 
Action: Mouse moved to (529, 451)
Screenshot: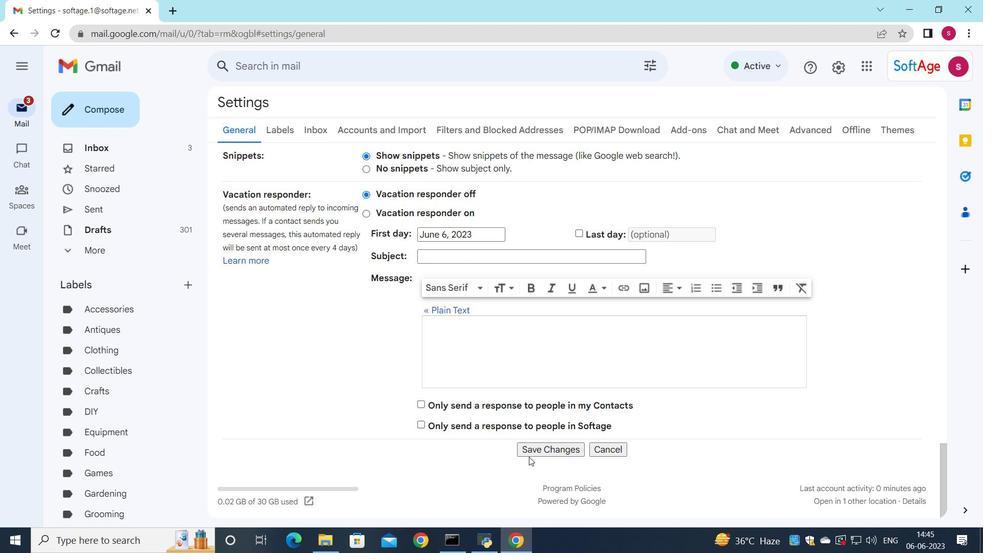
Action: Mouse pressed left at (529, 451)
Screenshot: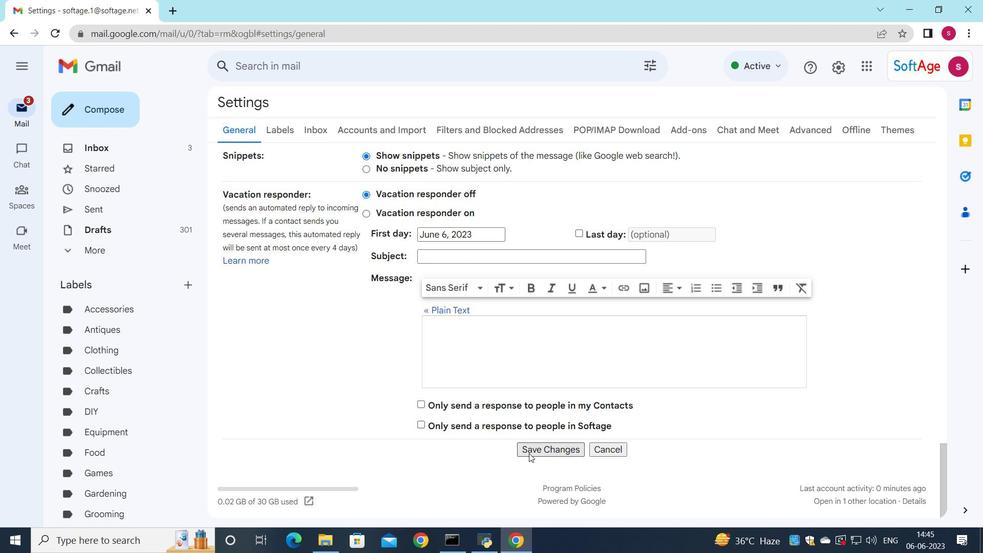 
Action: Mouse moved to (217, 131)
Screenshot: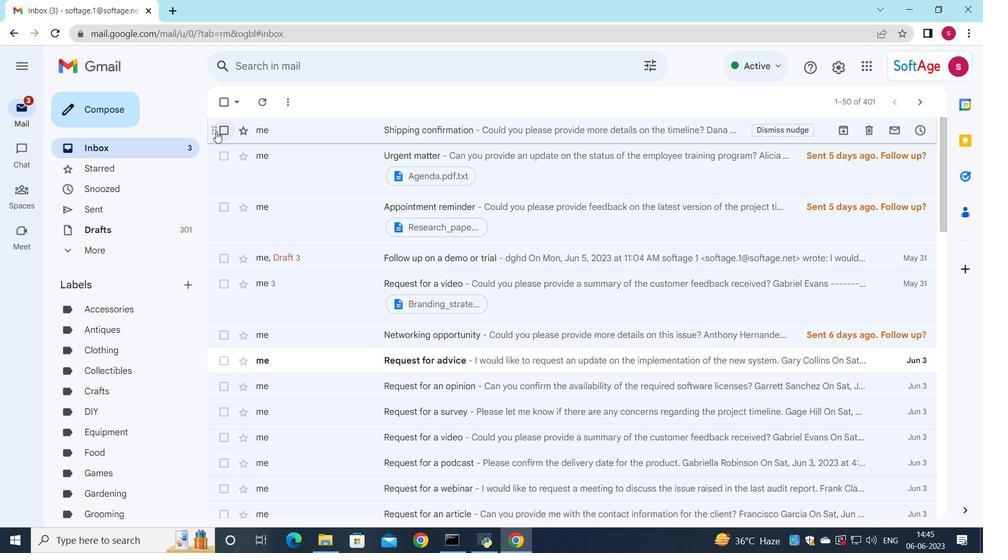 
Action: Mouse pressed left at (217, 131)
Screenshot: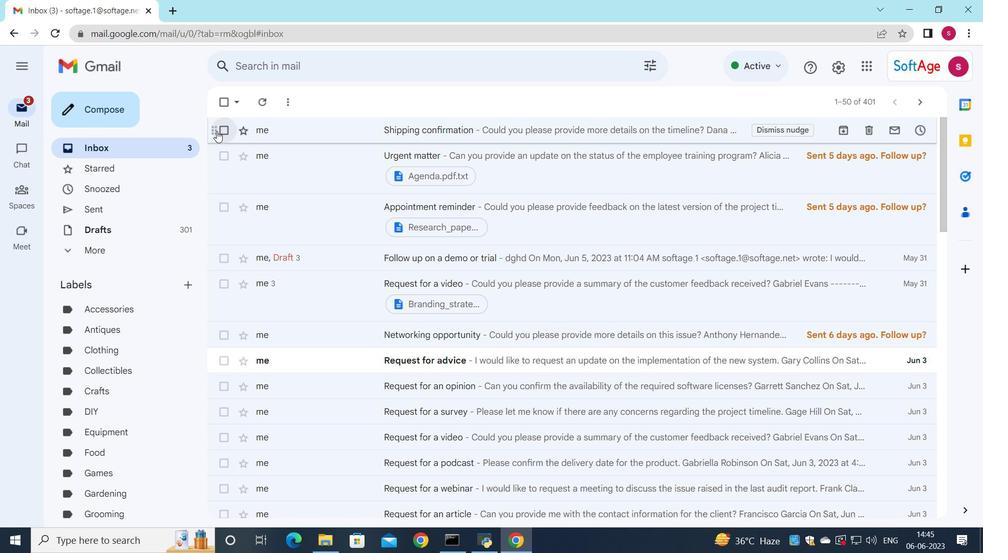 
Action: Mouse moved to (501, 101)
Screenshot: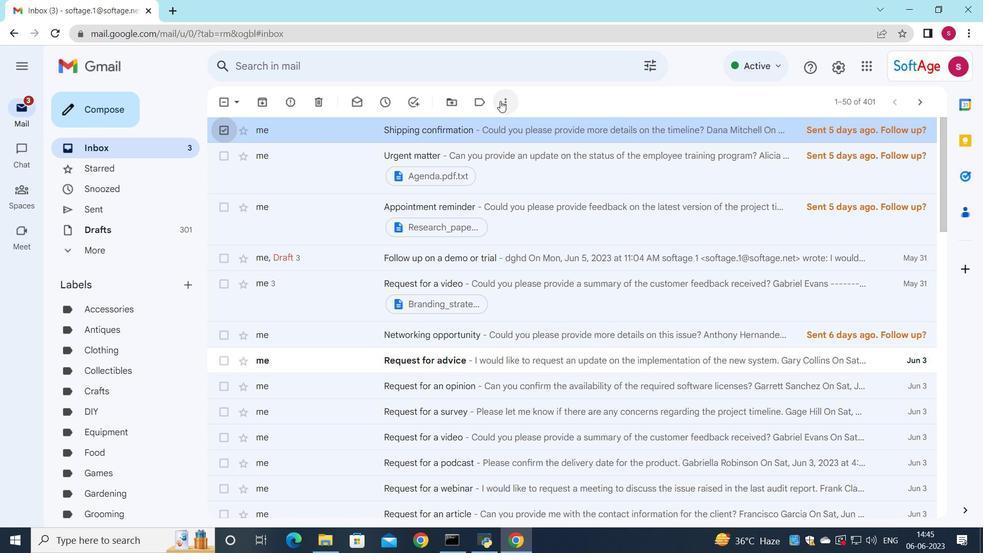 
Action: Mouse pressed left at (501, 101)
Screenshot: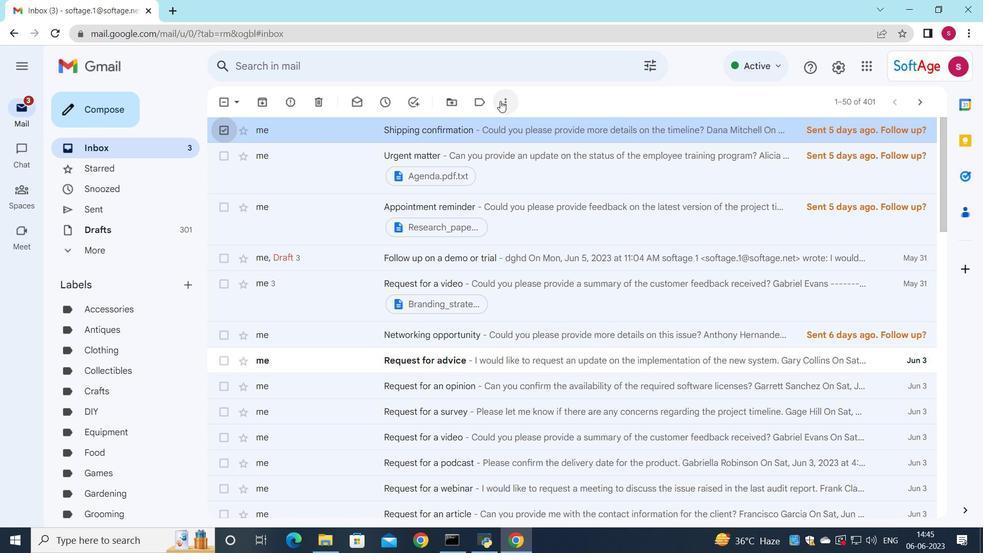 
Action: Mouse moved to (548, 252)
Screenshot: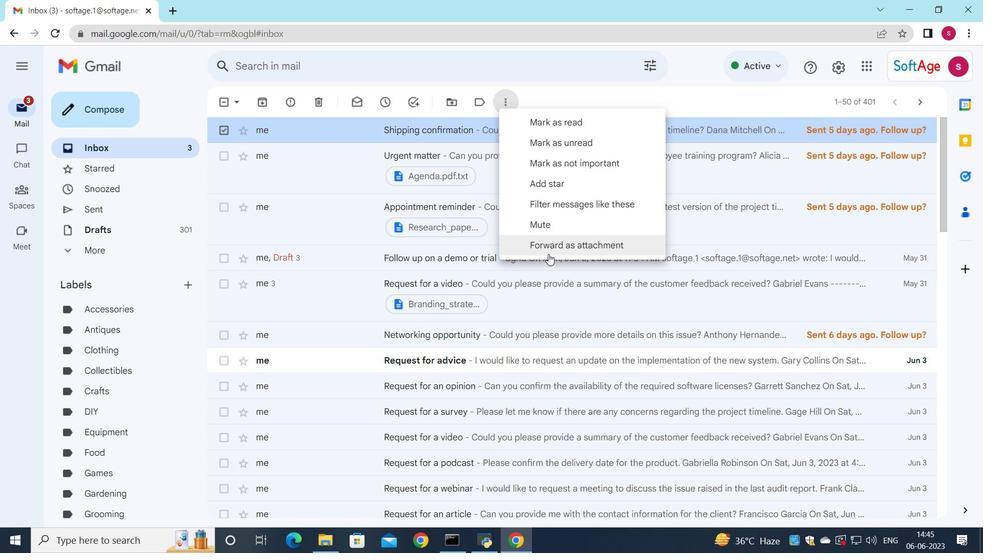 
Action: Mouse pressed left at (548, 252)
Screenshot: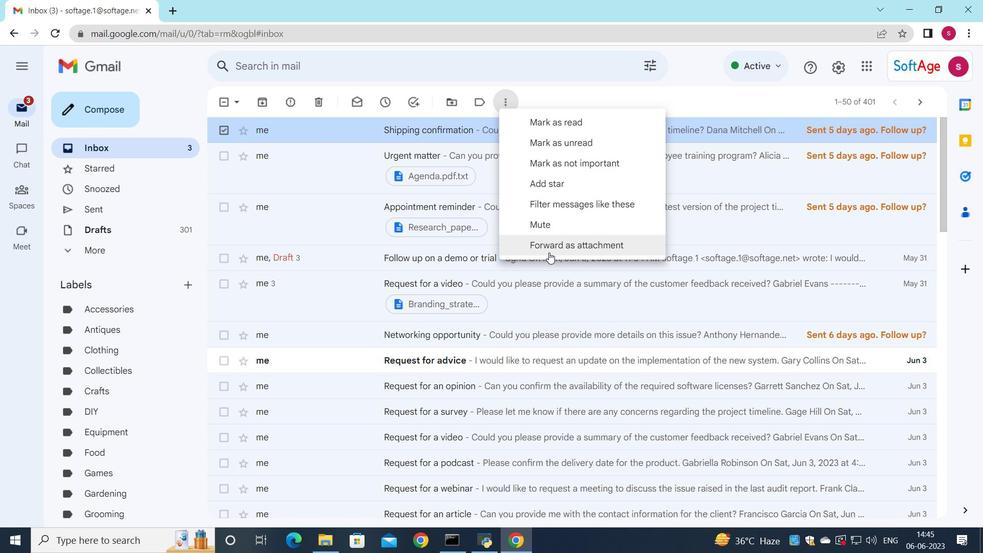 
Action: Mouse moved to (602, 72)
Screenshot: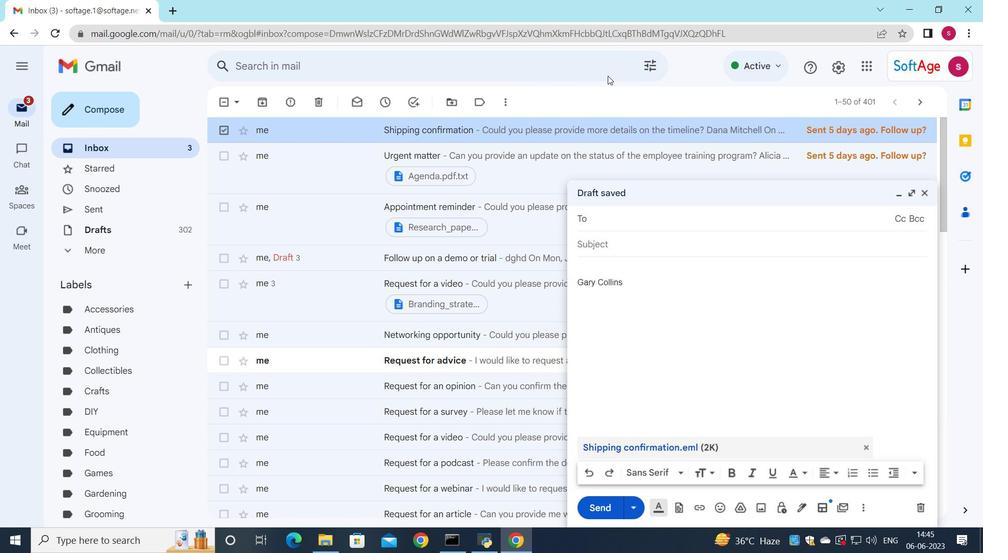 
Action: Key pressed s
Screenshot: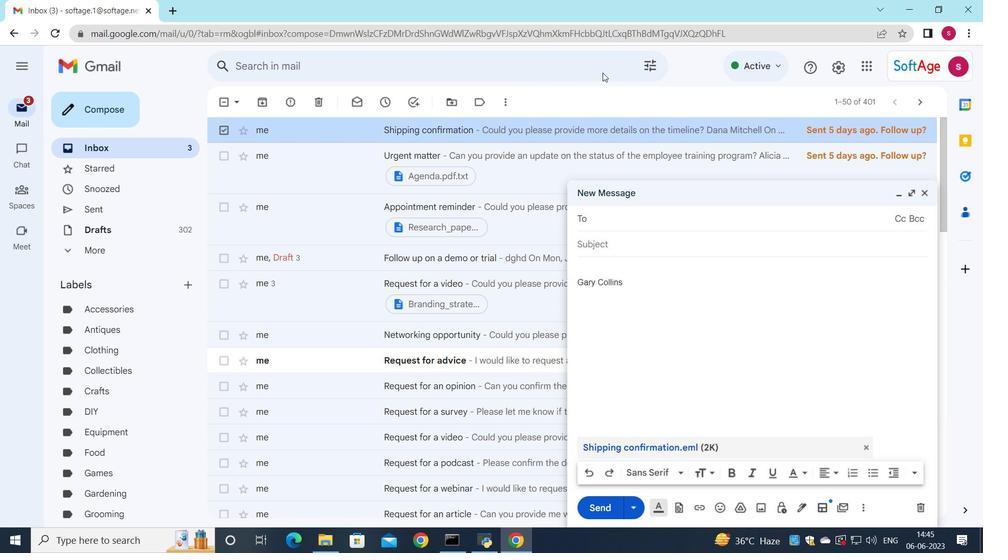 
Action: Mouse moved to (683, 319)
Screenshot: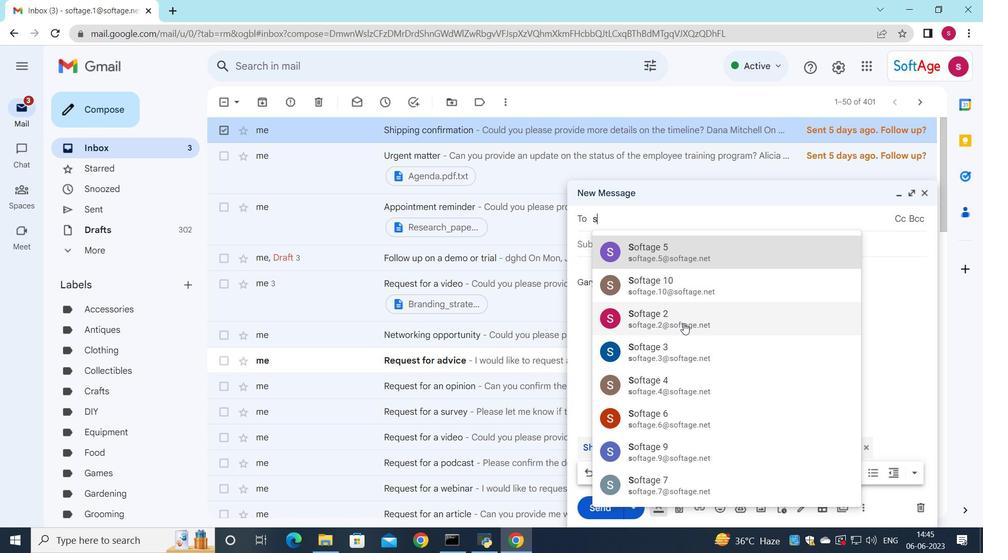 
Action: Mouse pressed left at (683, 319)
Screenshot: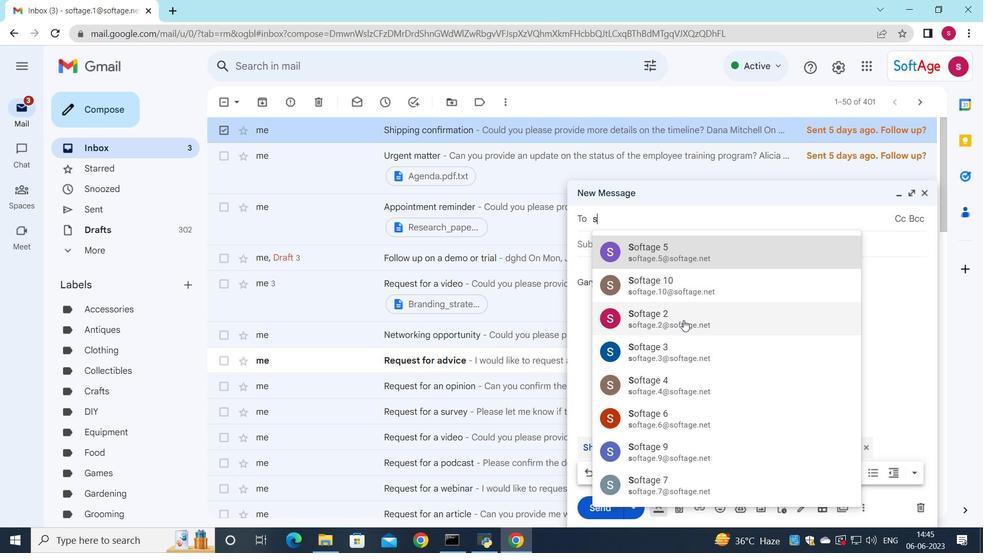 
Action: Mouse moved to (615, 256)
Screenshot: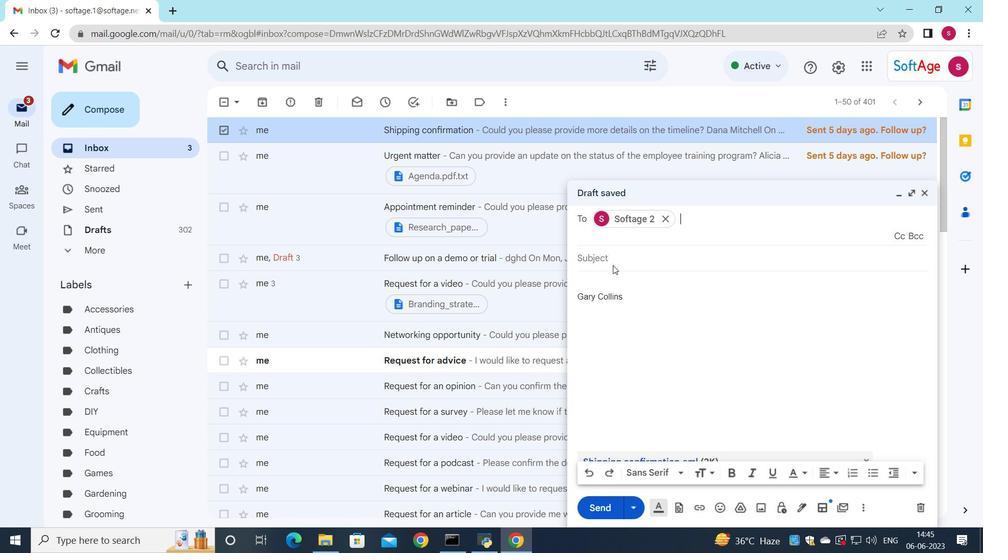 
Action: Mouse pressed left at (615, 256)
Screenshot: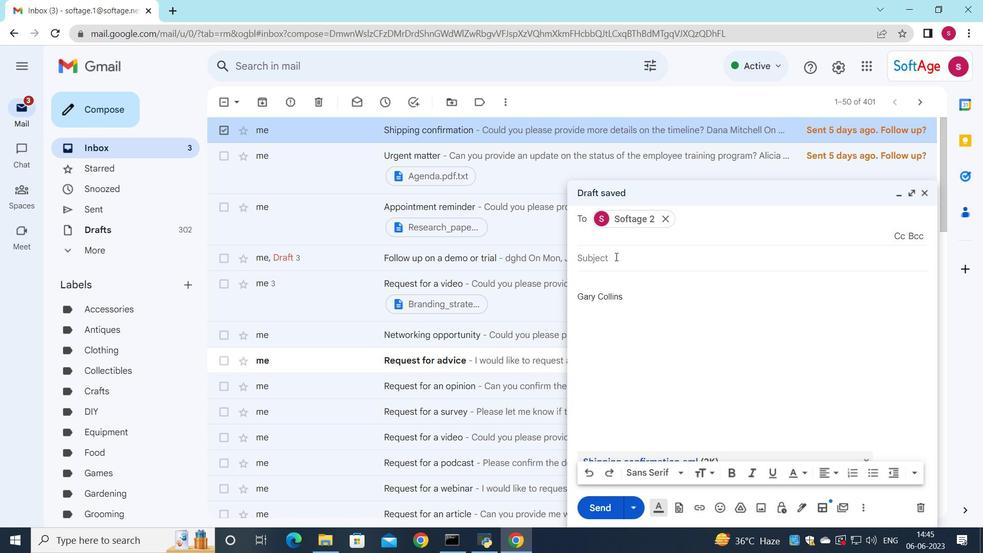 
Action: Key pressed <Key.shift>Request<Key.space>for<Key.space>advice
Screenshot: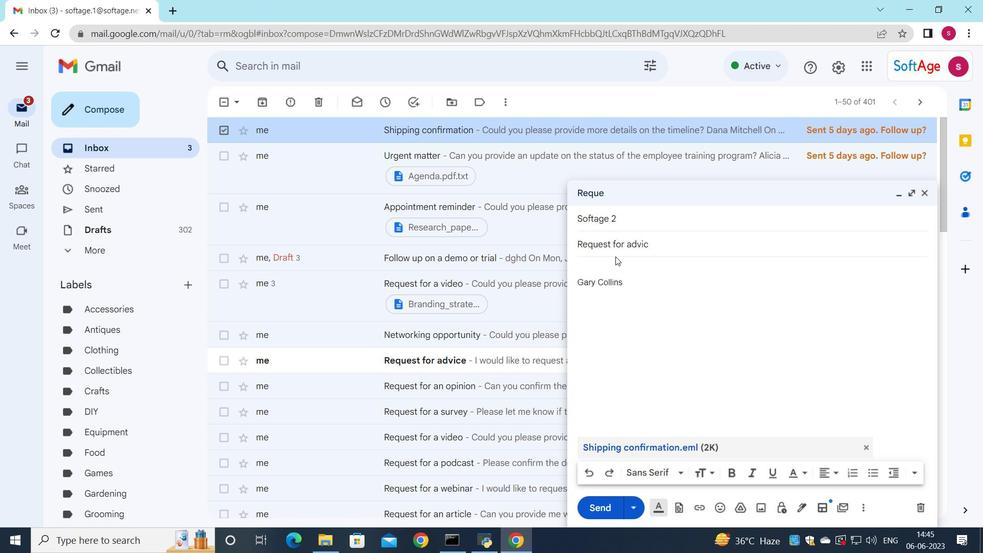 
Action: Mouse moved to (607, 271)
Screenshot: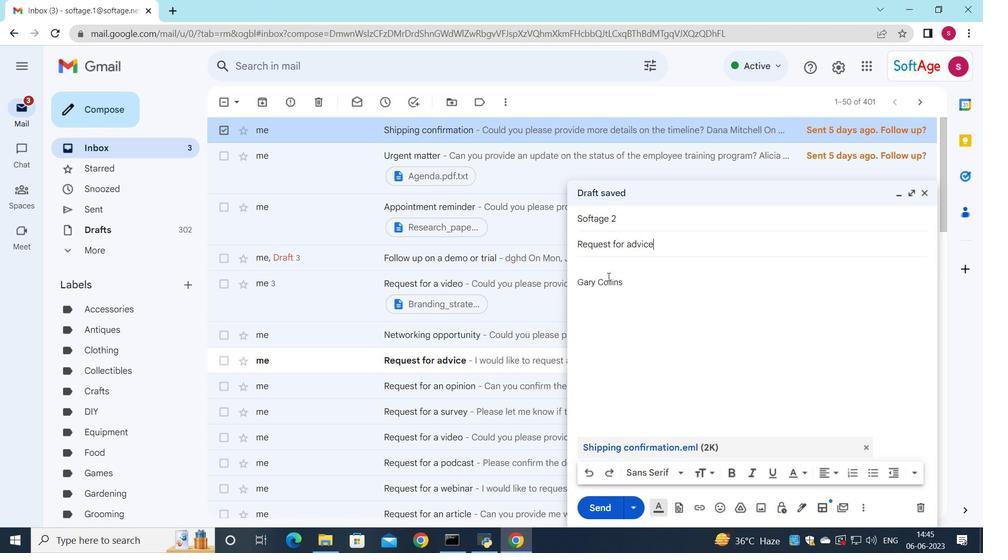 
Action: Mouse pressed left at (607, 271)
Screenshot: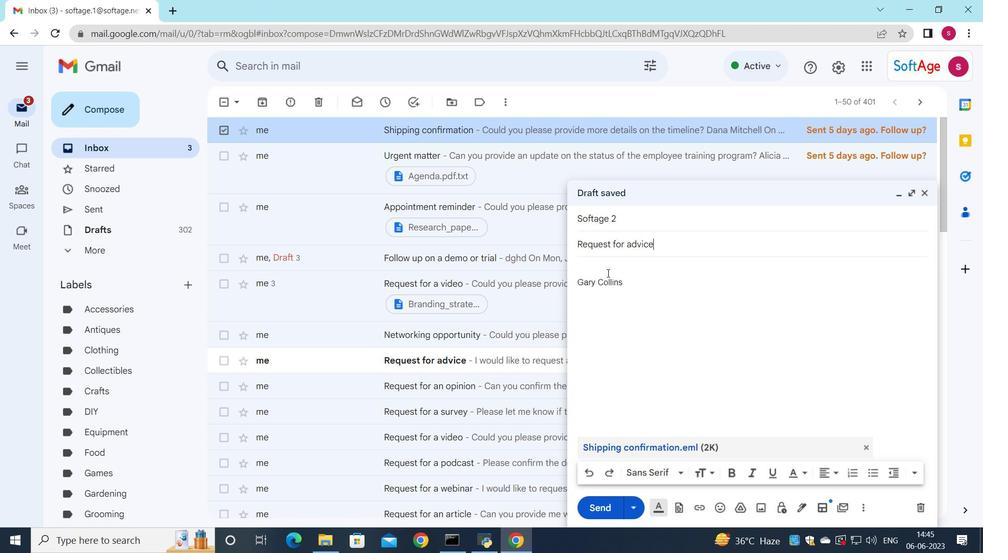 
Action: Key pressed <Key.shift>I<Key.space>wouldlikw<Key.space><Key.backspace><Key.backspace><Key.backspace><Key.backspace><Key.backspace><Key.backspace>d<Key.space>like<Key.space>to<Key.space>request<Key.space>an<Key.space>update<Key.space>on<Key.space>the<Key.space>implementation<Key.space>of<Key.space>the<Key.space>new<Key.space>system.
Screenshot: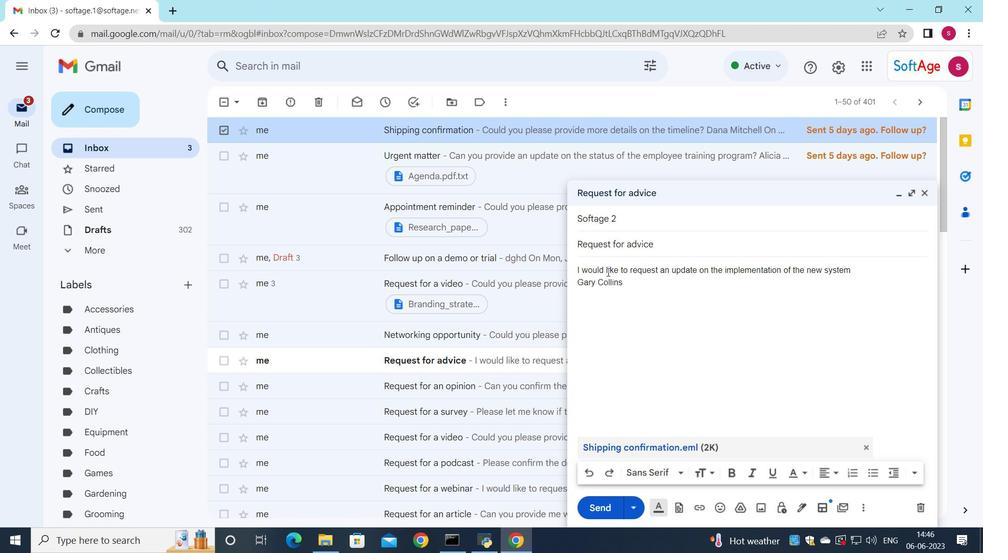 
Action: Mouse moved to (581, 504)
Screenshot: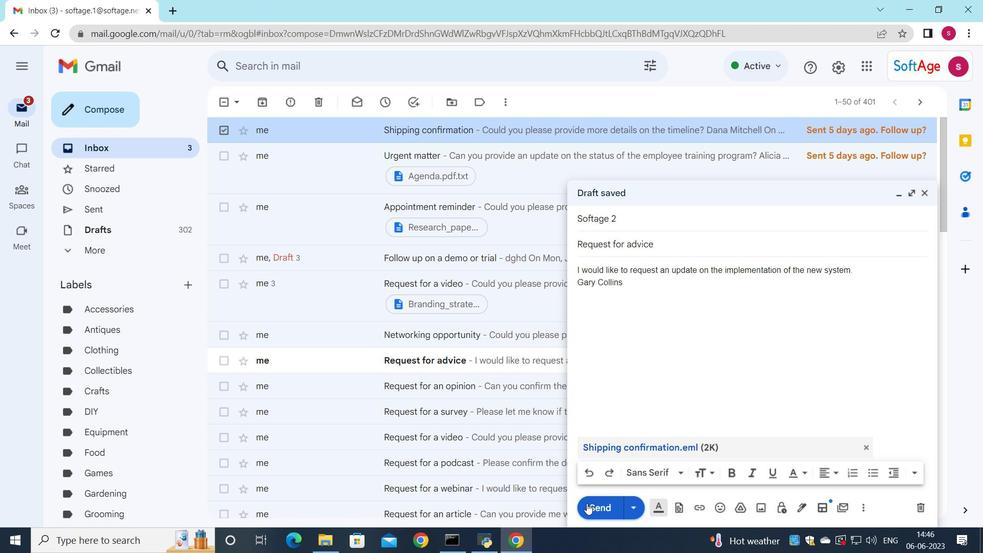 
Action: Mouse pressed left at (581, 504)
Screenshot: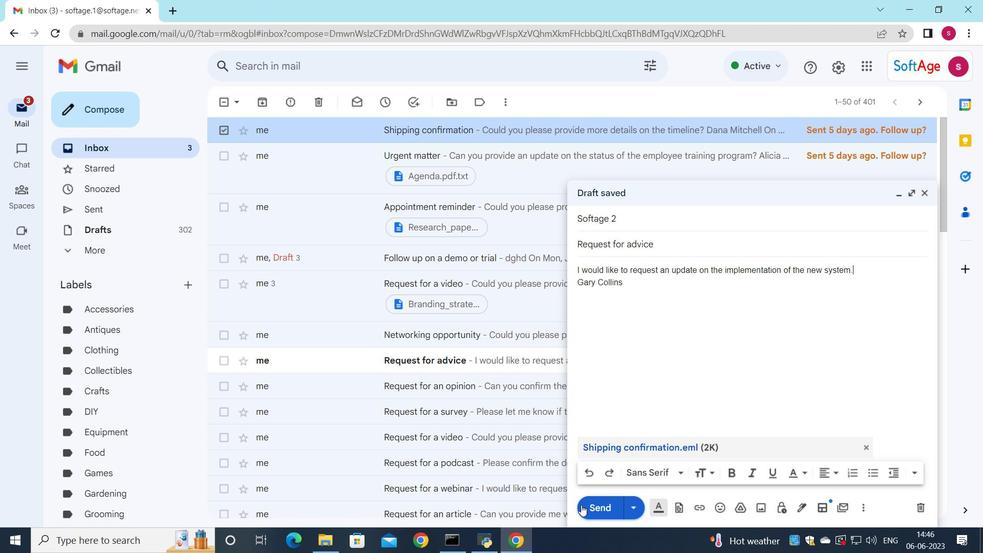 
Action: Mouse moved to (555, 470)
Screenshot: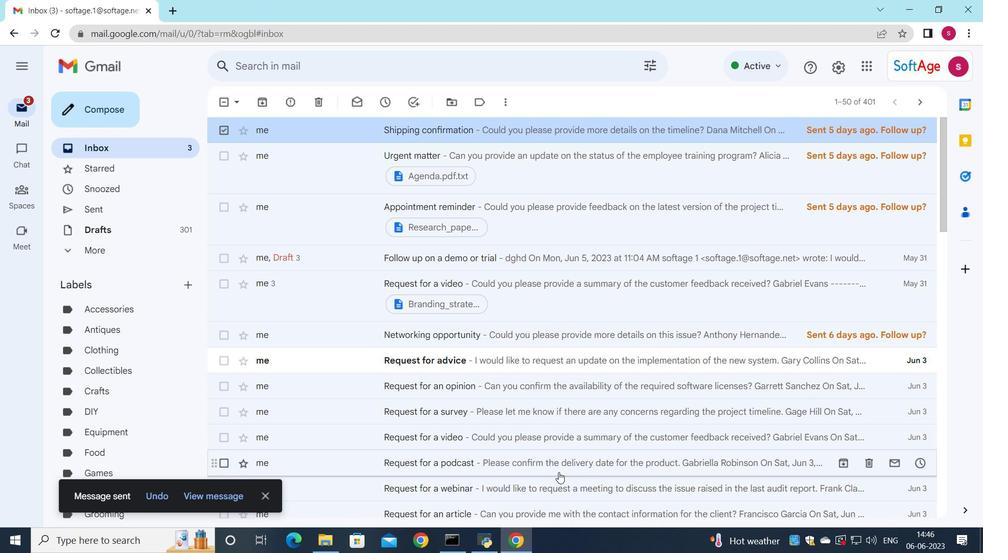 
